 Task: Look for Airbnb properties in Mendi, Ethiopia from 12th December, 2023 to 16th December, 2023 for 8 adults. Place can be private room with 8 bedrooms having 8 beds and 8 bathrooms. Property type can be hotel. Amenities needed are: wifi, TV, free parkinig on premises, gym, breakfast.
Action: Mouse moved to (449, 99)
Screenshot: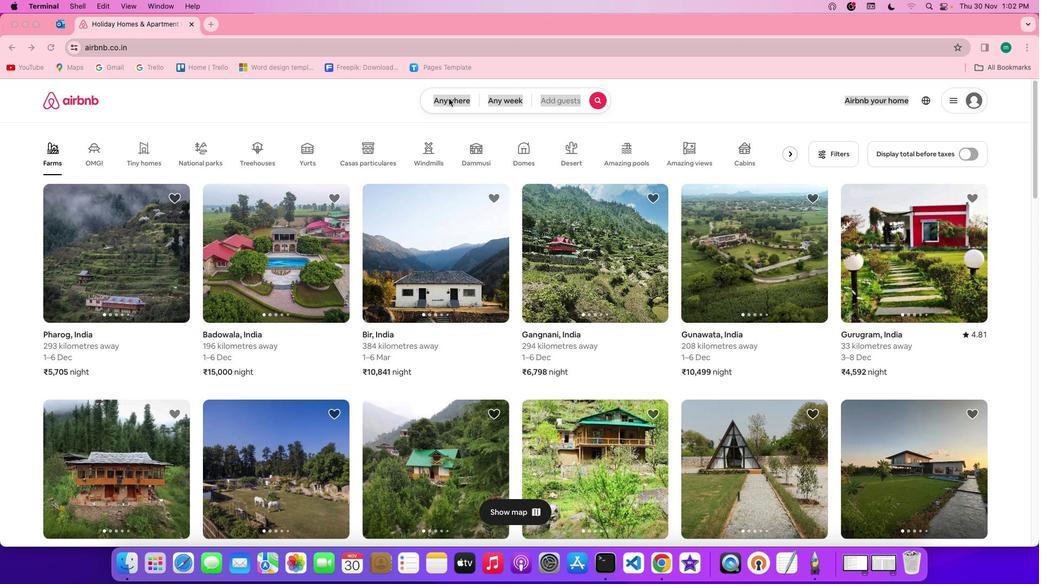 
Action: Mouse pressed left at (449, 99)
Screenshot: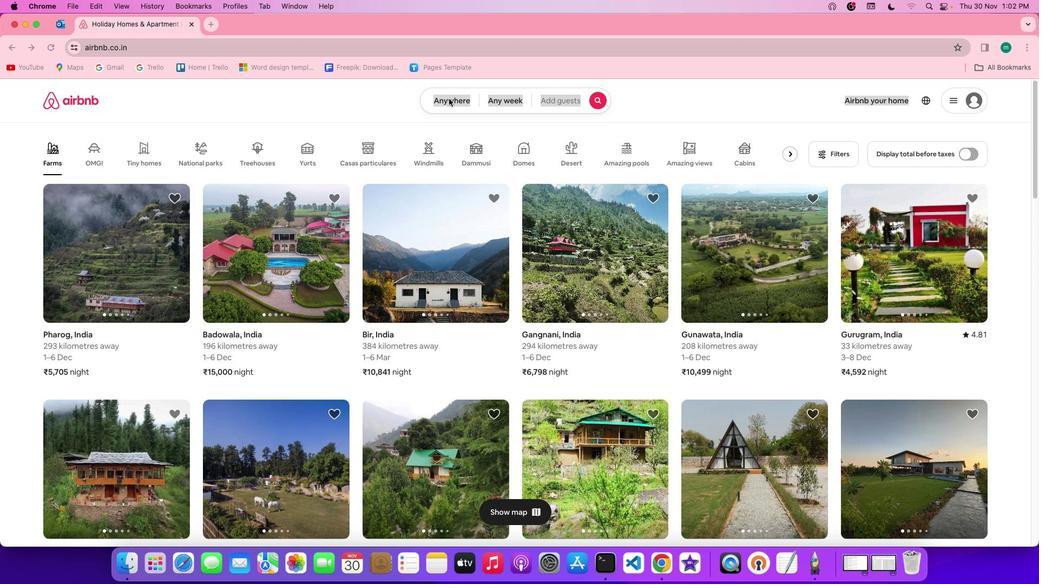 
Action: Mouse pressed left at (449, 99)
Screenshot: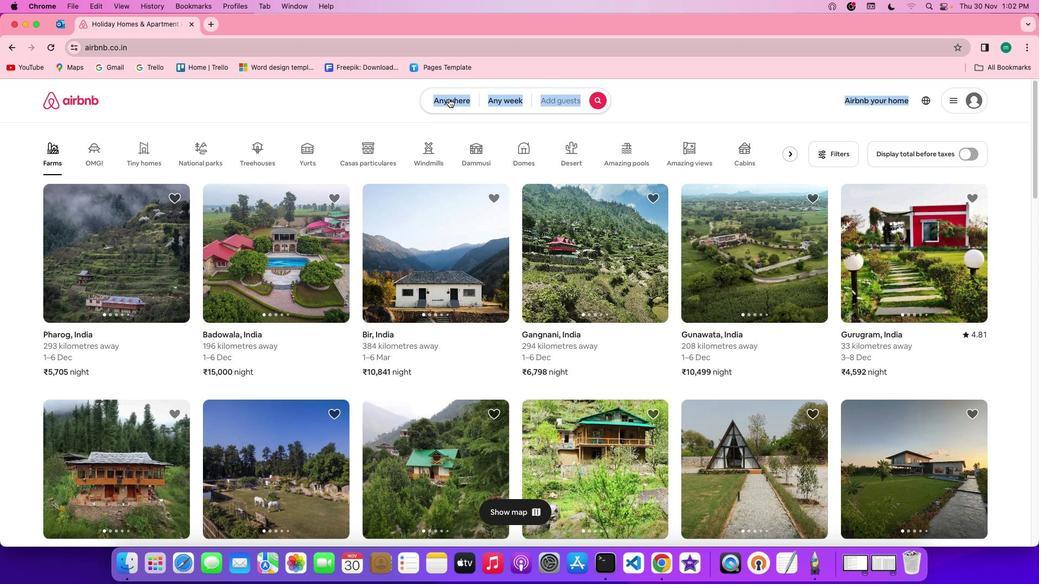 
Action: Mouse moved to (419, 142)
Screenshot: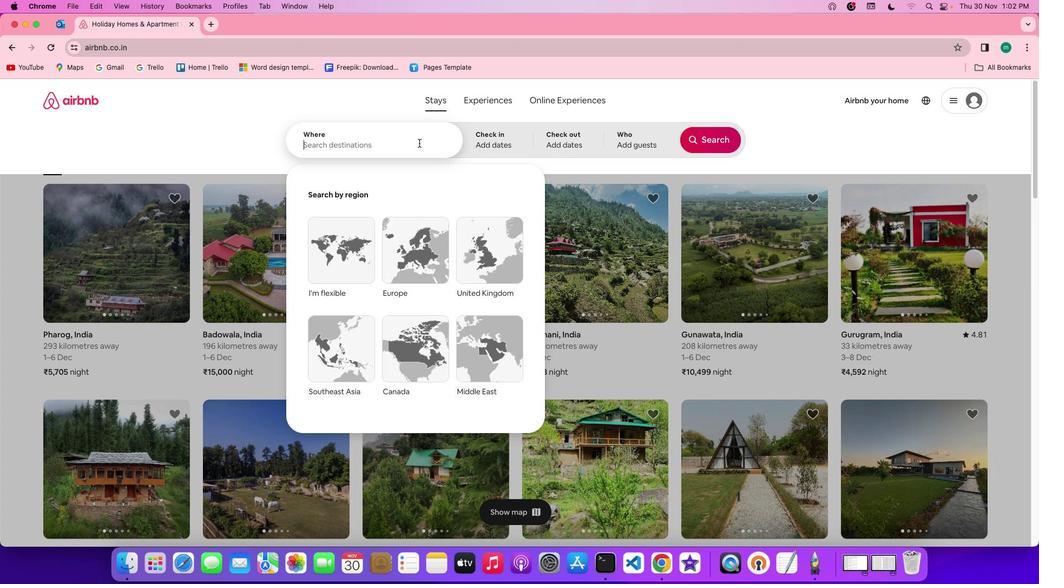 
Action: Mouse pressed left at (419, 142)
Screenshot: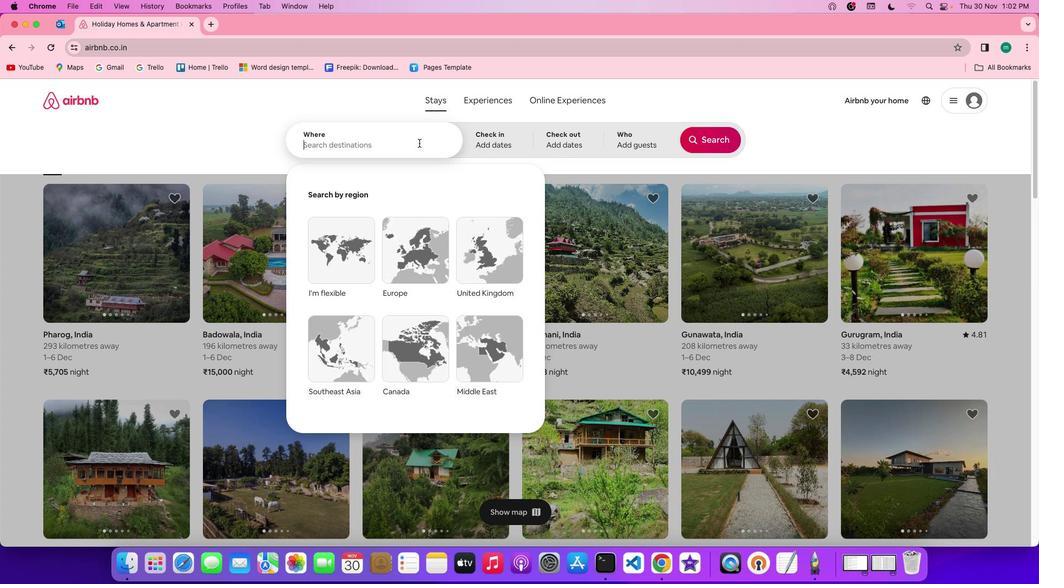 
Action: Mouse moved to (419, 142)
Screenshot: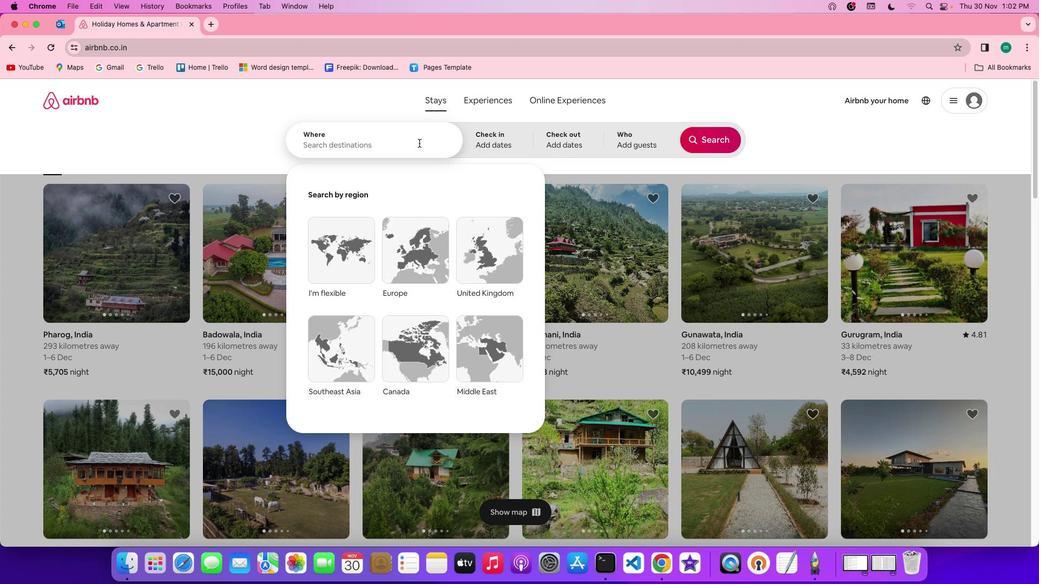 
Action: Key pressed Key.shift'M''e''n''d''i'','Key.spaceKey.shiftKey.shift'E''t''h''i''o''p''i''a'
Screenshot: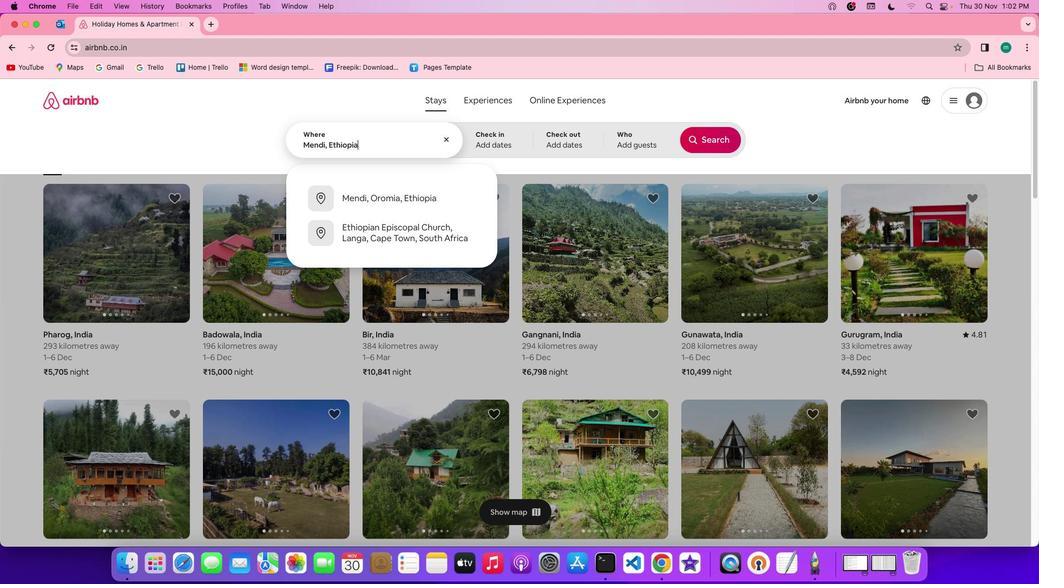 
Action: Mouse moved to (489, 140)
Screenshot: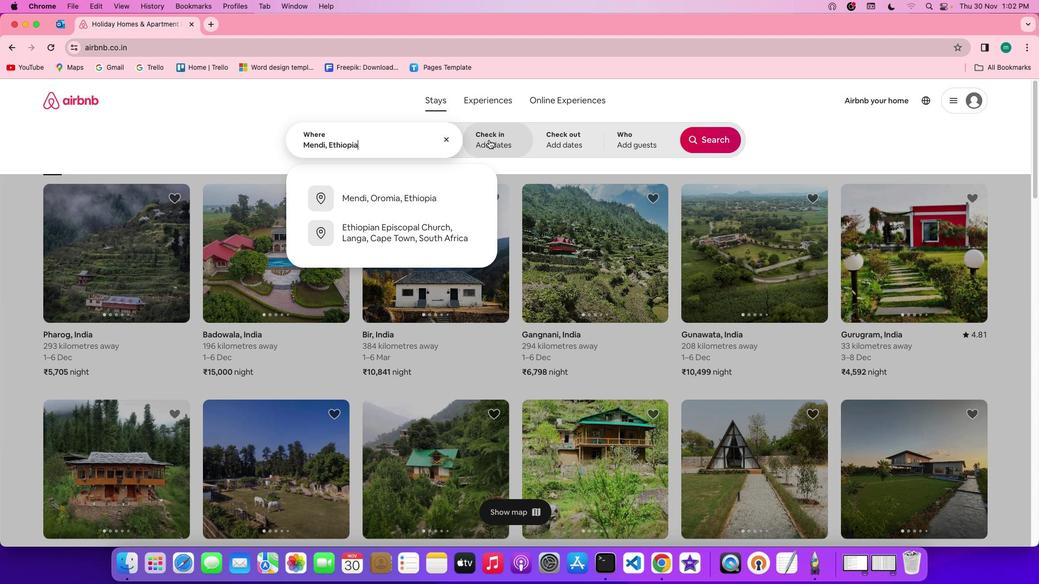 
Action: Mouse pressed left at (489, 140)
Screenshot: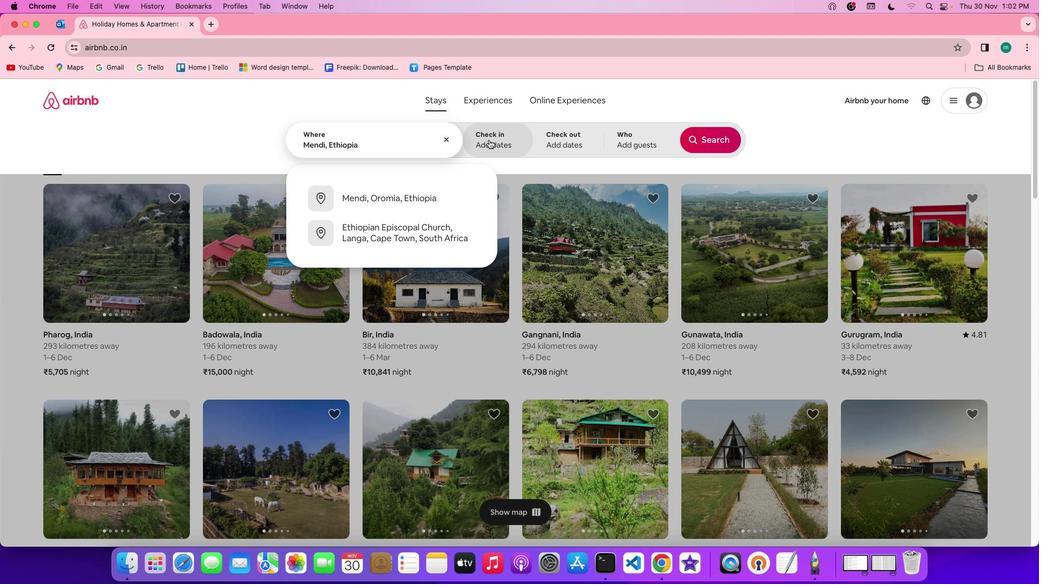 
Action: Mouse moved to (597, 322)
Screenshot: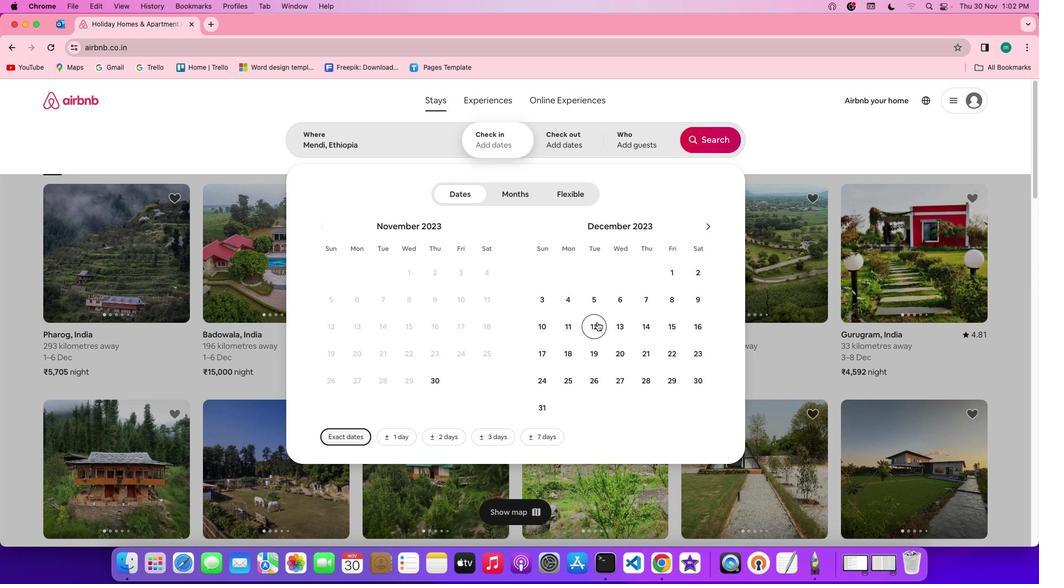 
Action: Mouse pressed left at (597, 322)
Screenshot: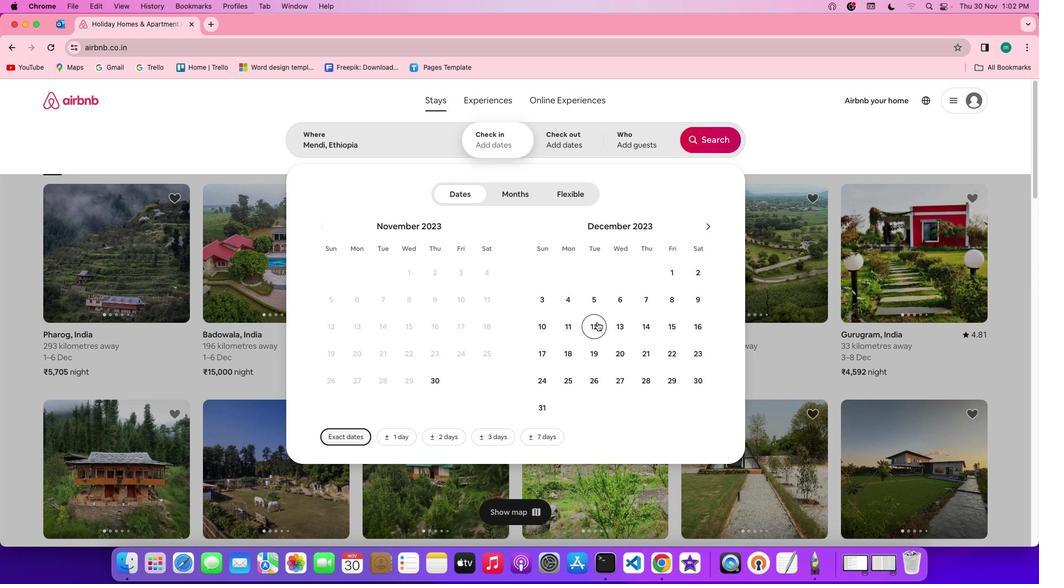 
Action: Mouse moved to (694, 321)
Screenshot: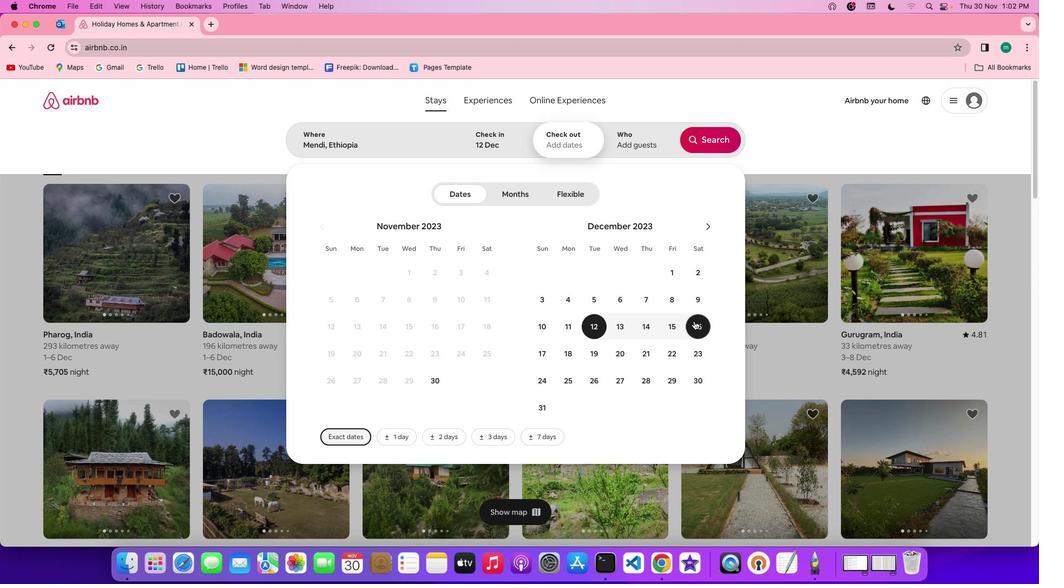 
Action: Mouse pressed left at (694, 321)
Screenshot: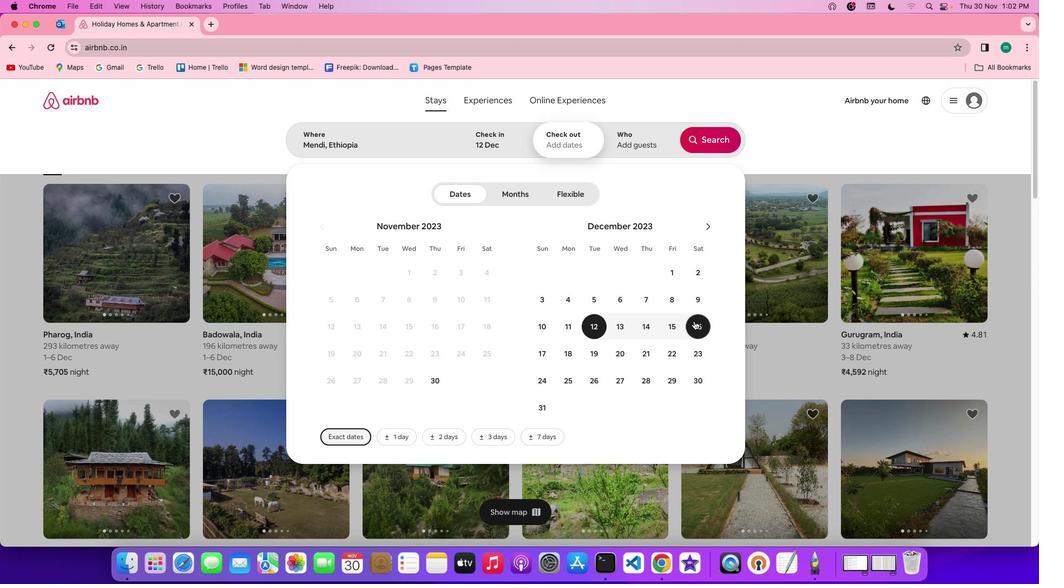 
Action: Mouse moved to (655, 140)
Screenshot: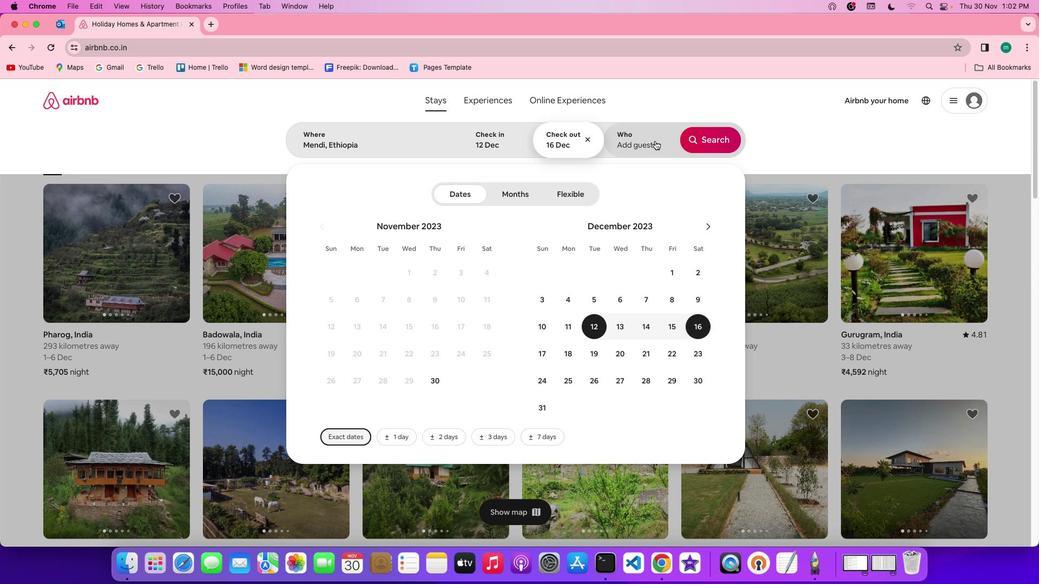 
Action: Mouse pressed left at (655, 140)
Screenshot: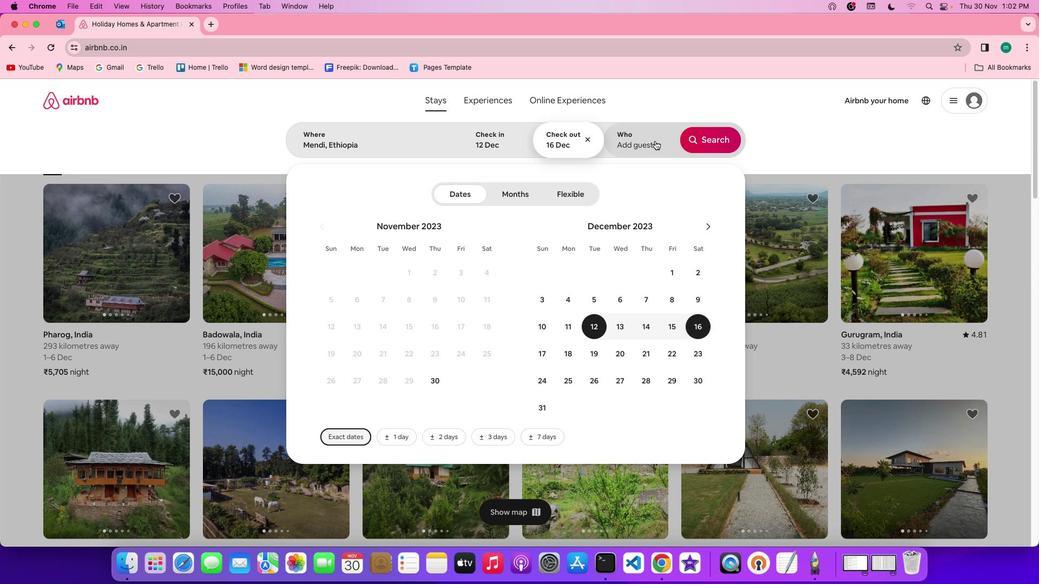 
Action: Mouse moved to (717, 202)
Screenshot: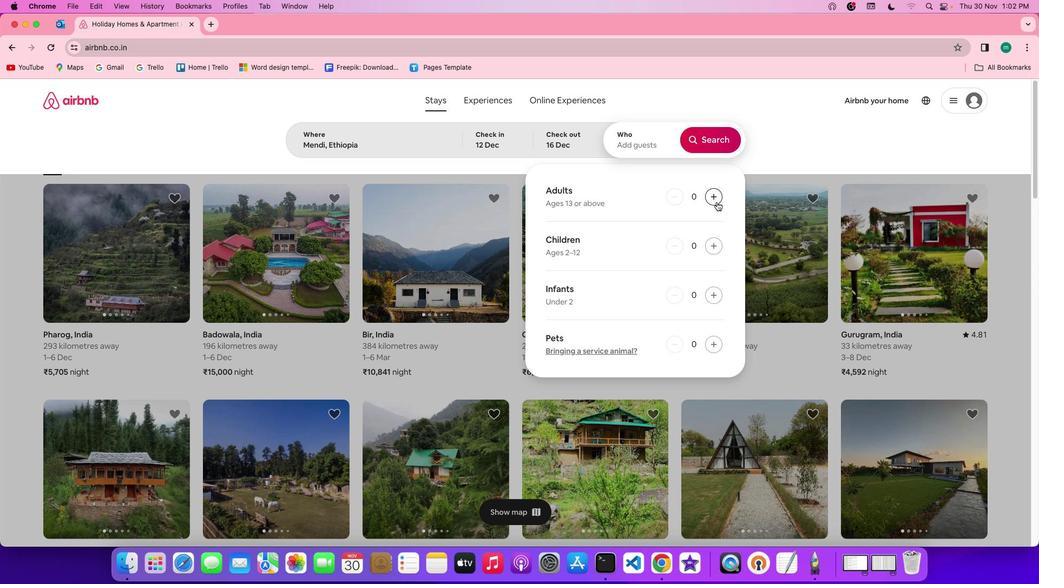 
Action: Mouse pressed left at (717, 202)
Screenshot: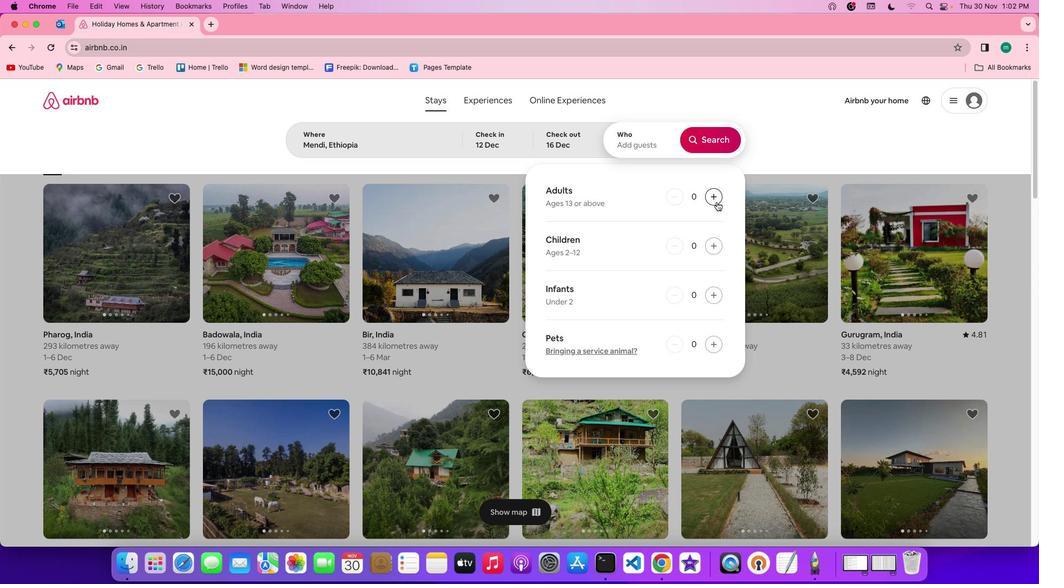 
Action: Mouse pressed left at (717, 202)
Screenshot: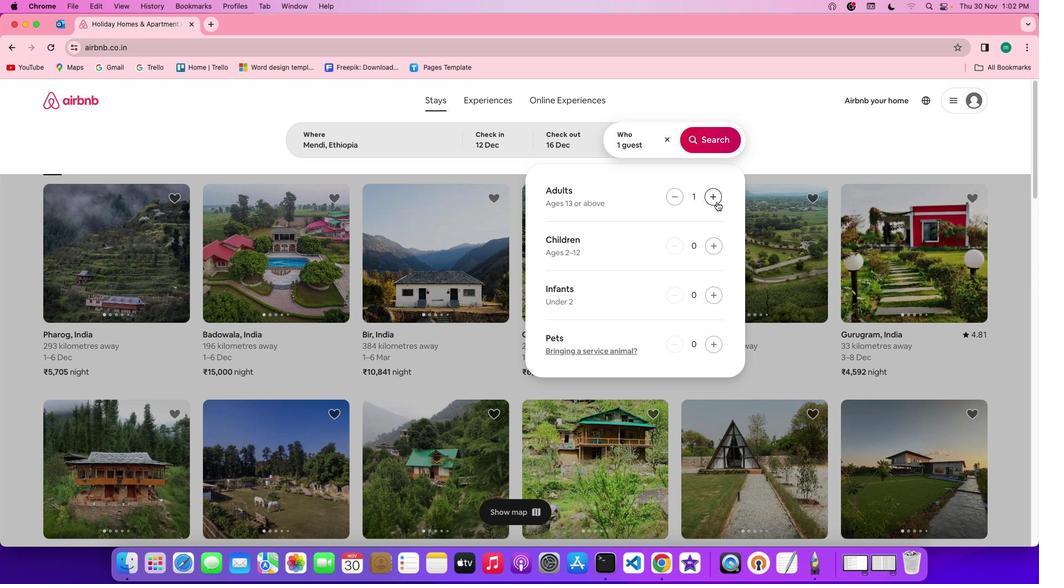 
Action: Mouse pressed left at (717, 202)
Screenshot: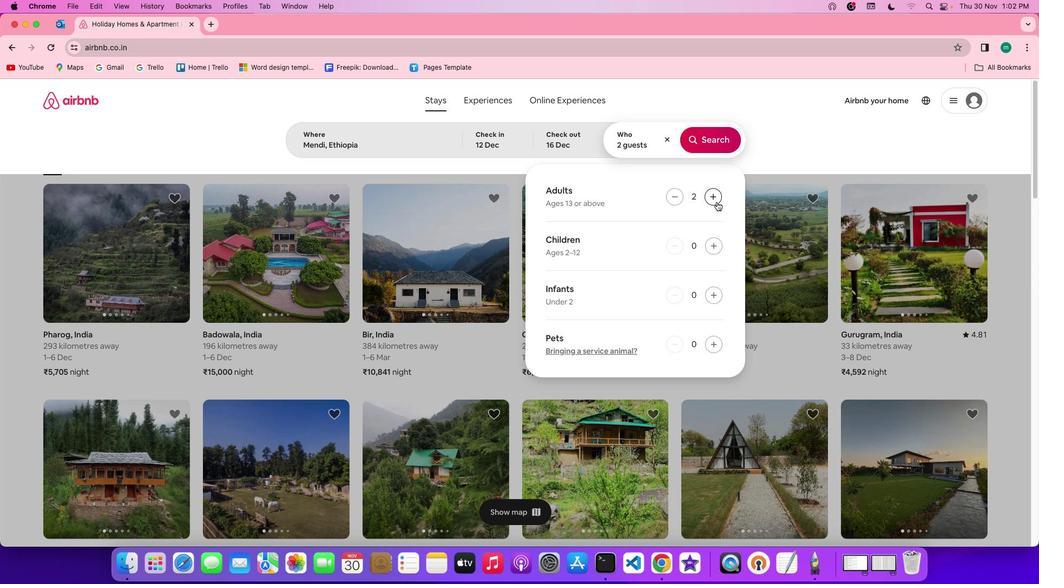 
Action: Mouse pressed left at (717, 202)
Screenshot: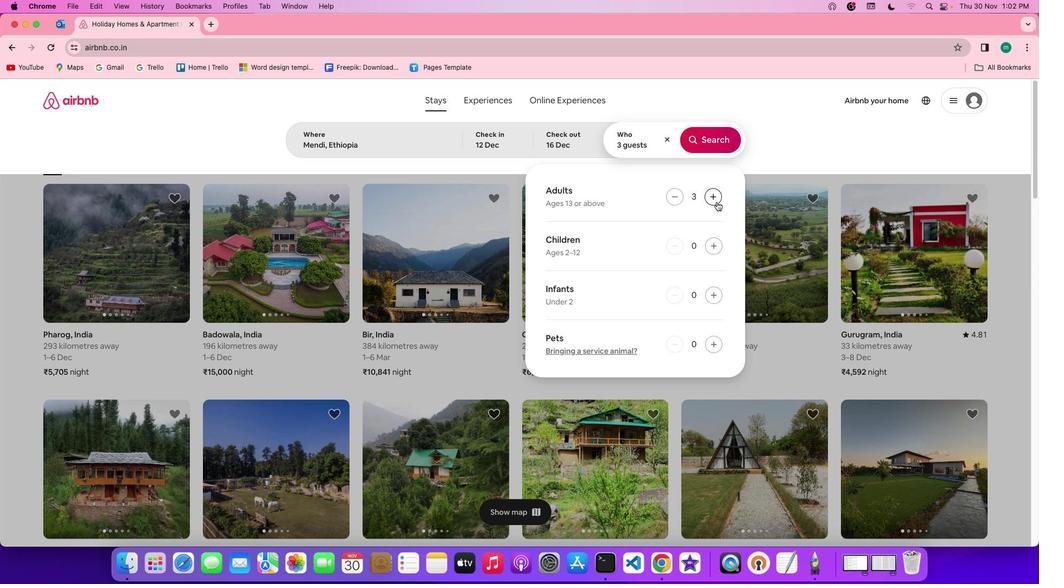 
Action: Mouse moved to (717, 202)
Screenshot: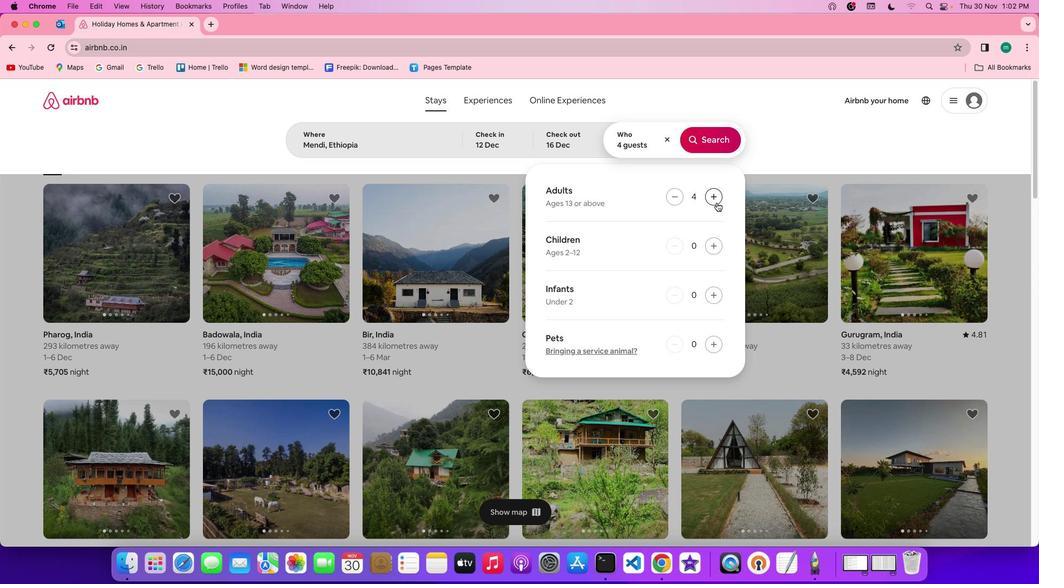 
Action: Mouse pressed left at (717, 202)
Screenshot: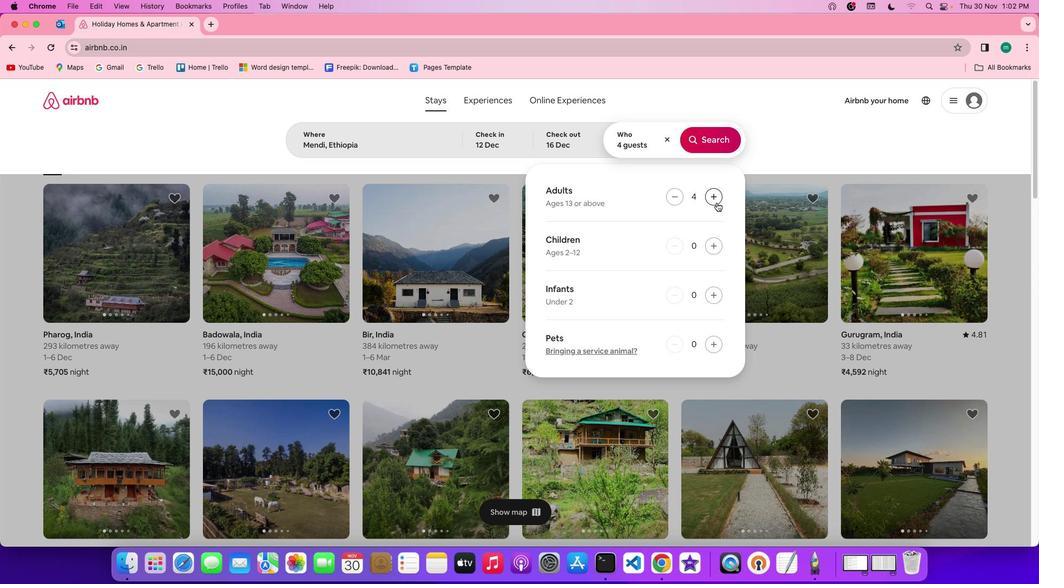 
Action: Mouse pressed left at (717, 202)
Screenshot: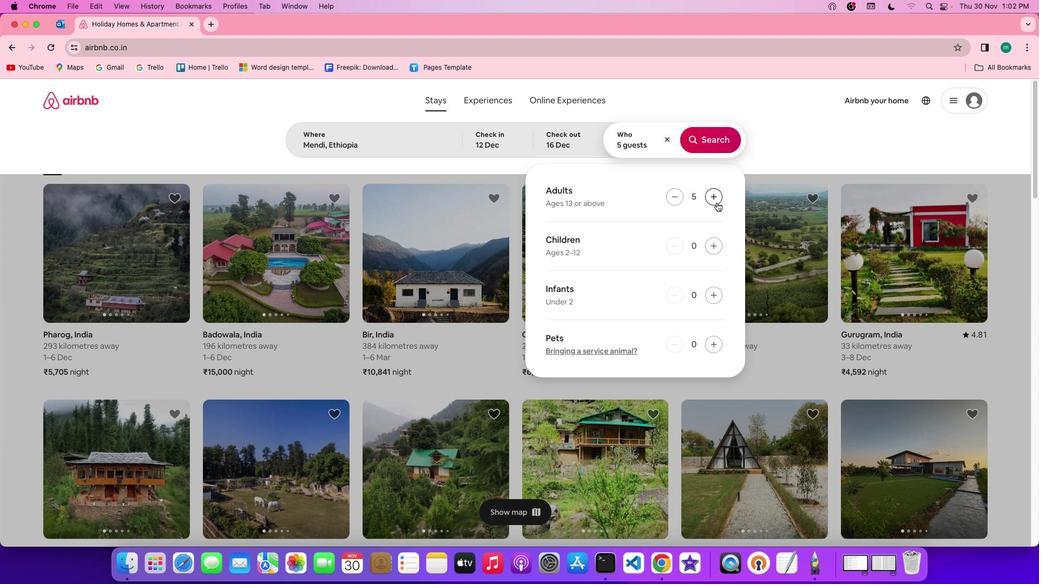 
Action: Mouse pressed left at (717, 202)
Screenshot: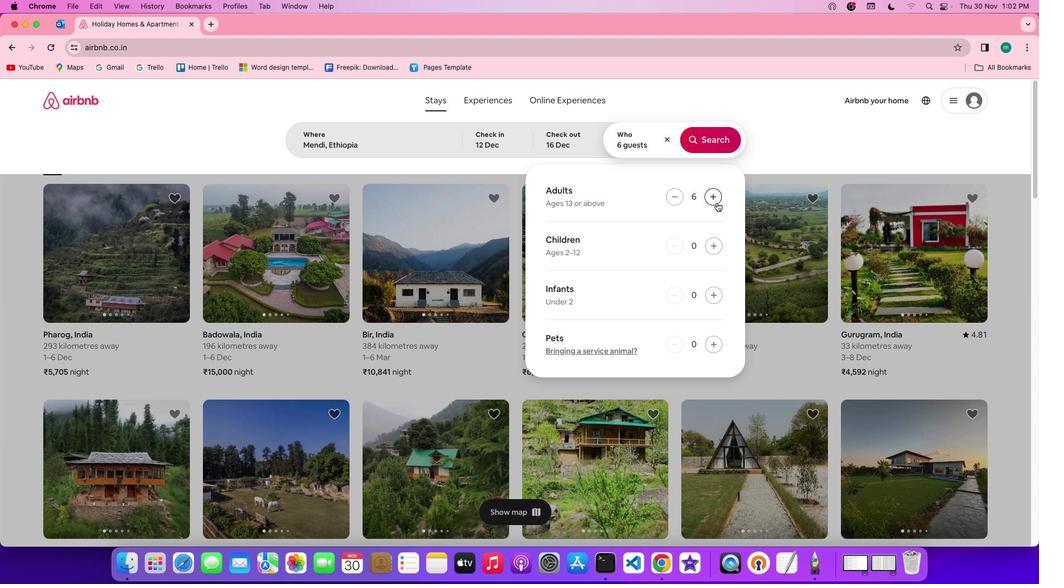
Action: Mouse pressed left at (717, 202)
Screenshot: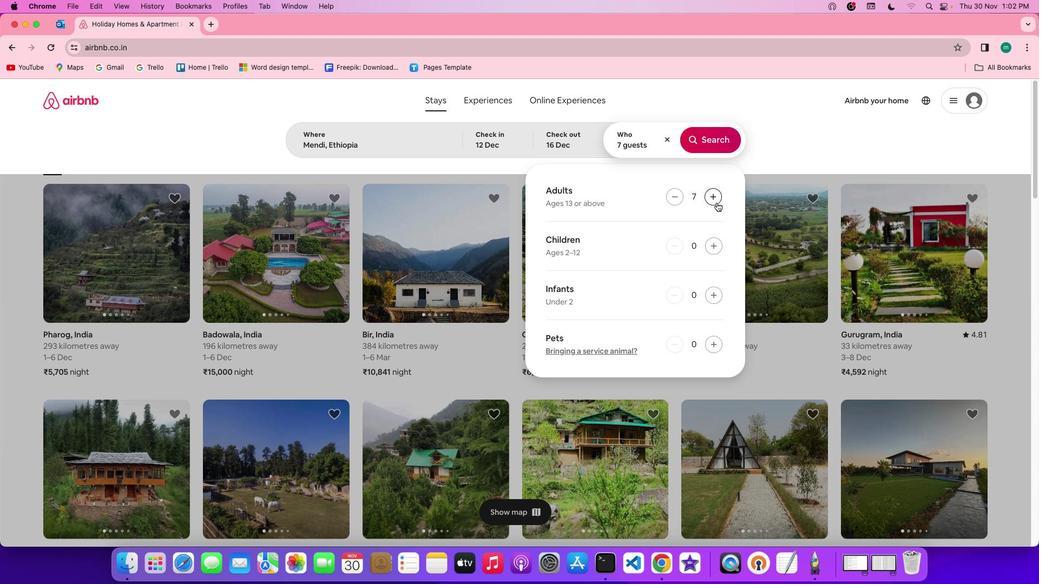
Action: Mouse moved to (723, 139)
Screenshot: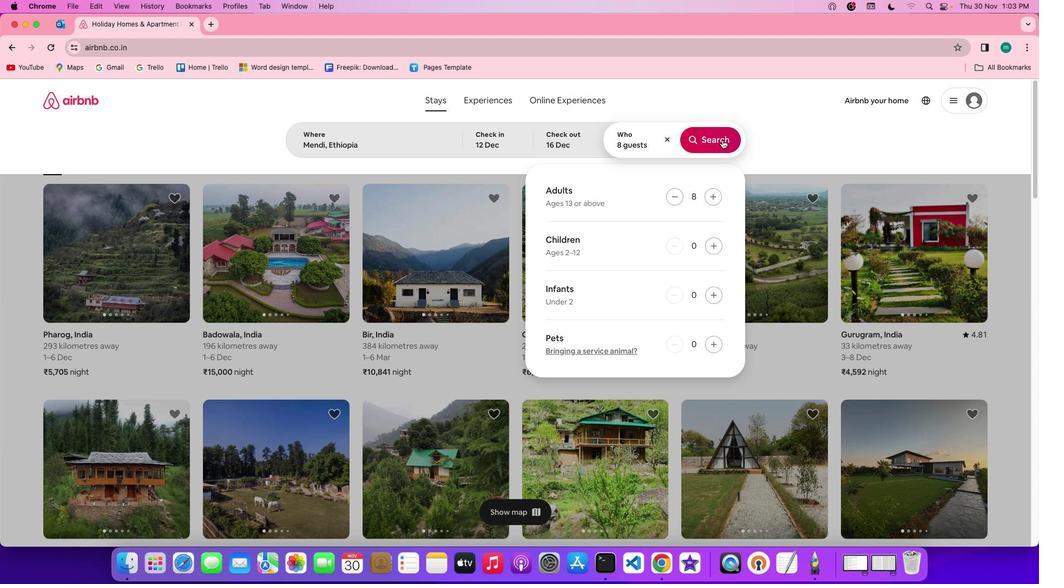 
Action: Mouse pressed left at (723, 139)
Screenshot: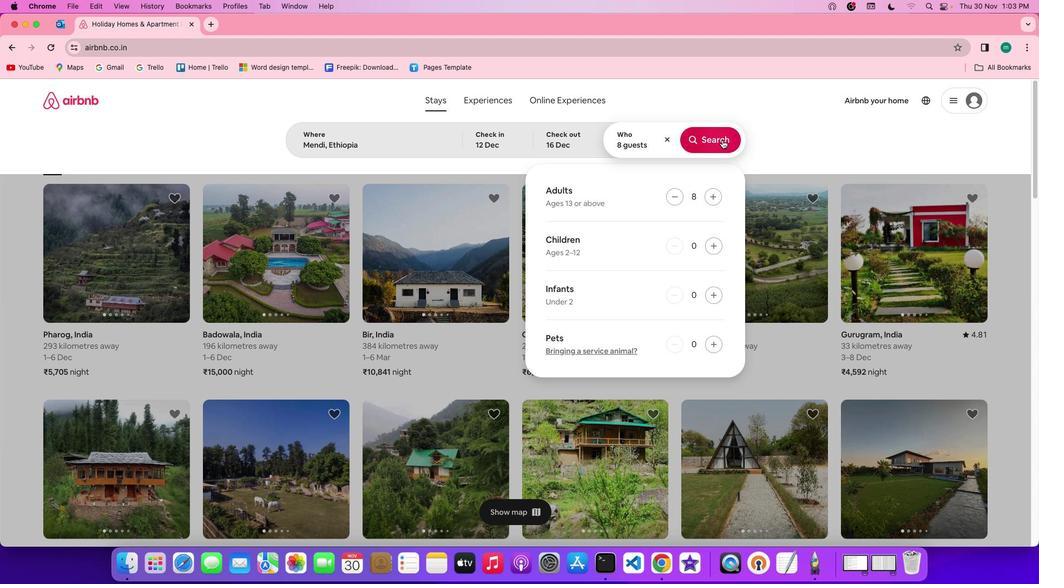 
Action: Mouse moved to (870, 138)
Screenshot: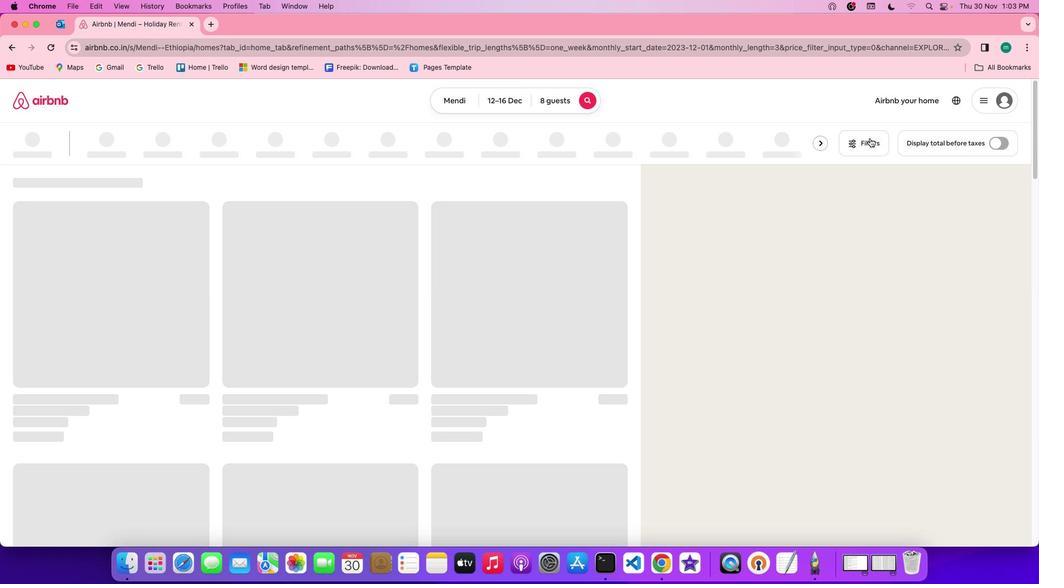 
Action: Mouse pressed left at (870, 138)
Screenshot: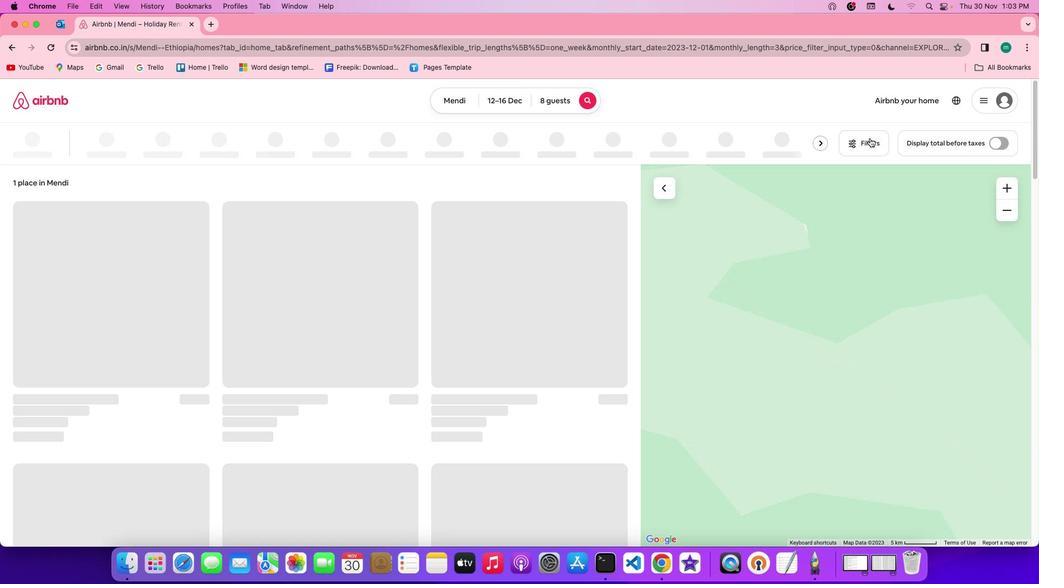 
Action: Mouse moved to (591, 252)
Screenshot: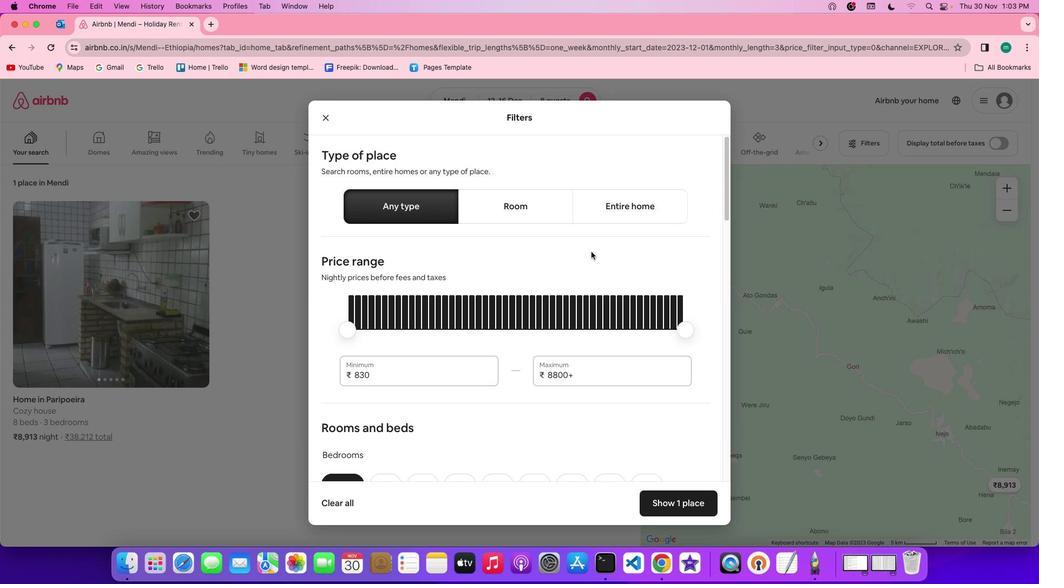 
Action: Mouse scrolled (591, 252) with delta (0, 0)
Screenshot: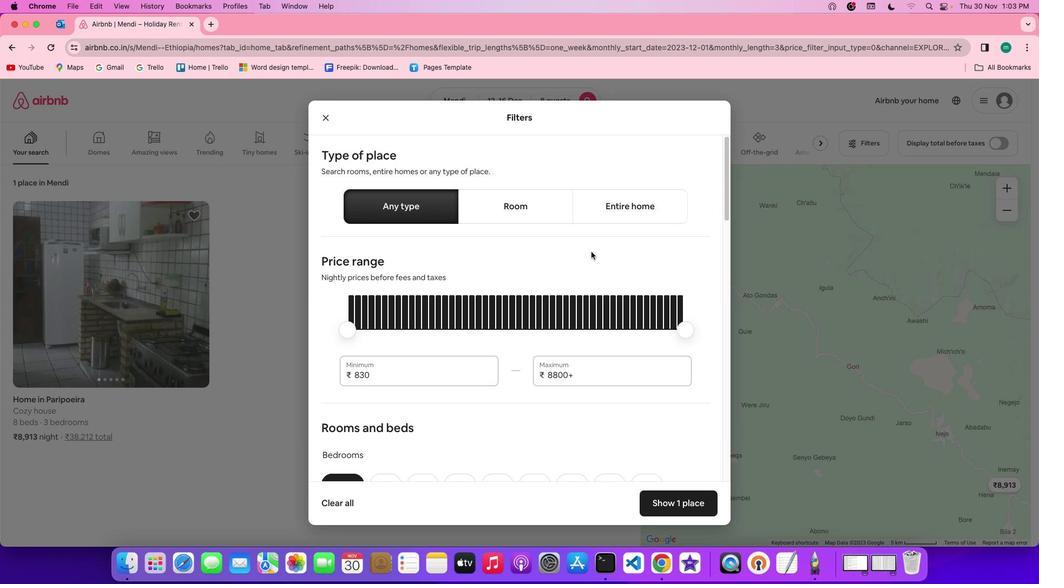 
Action: Mouse scrolled (591, 252) with delta (0, 0)
Screenshot: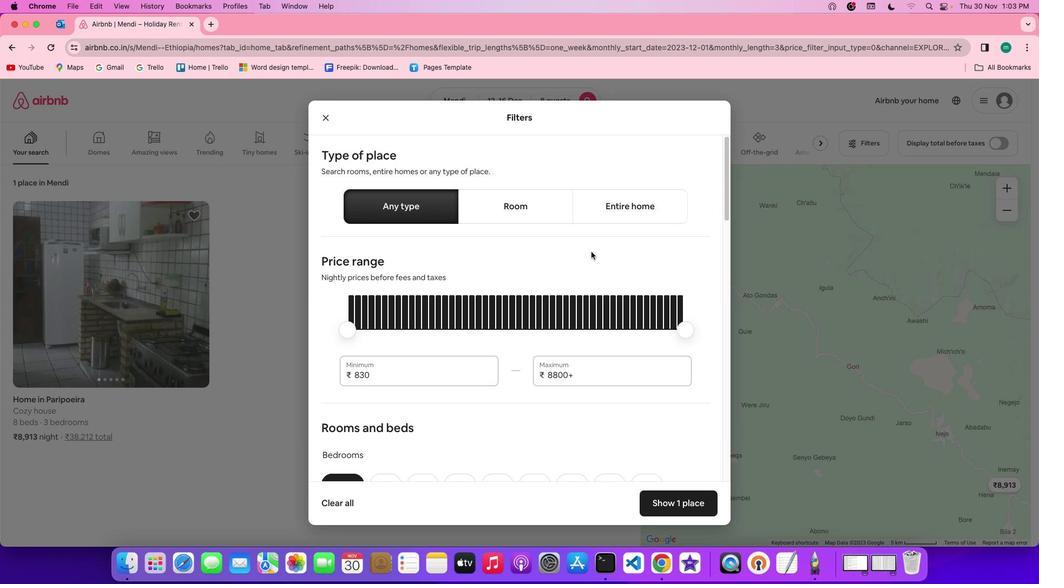 
Action: Mouse scrolled (591, 252) with delta (0, -1)
Screenshot: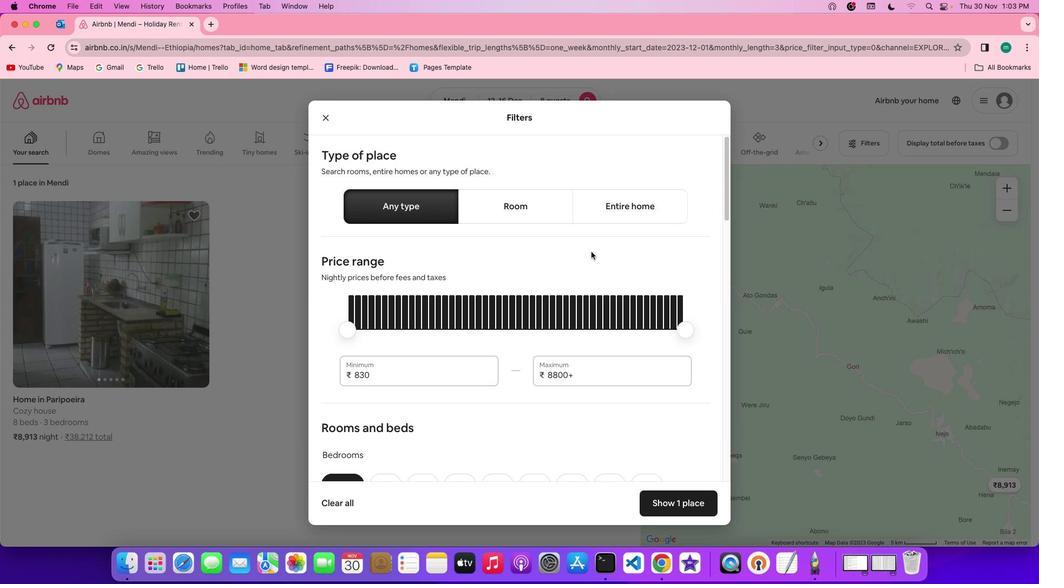 
Action: Mouse scrolled (591, 252) with delta (0, -1)
Screenshot: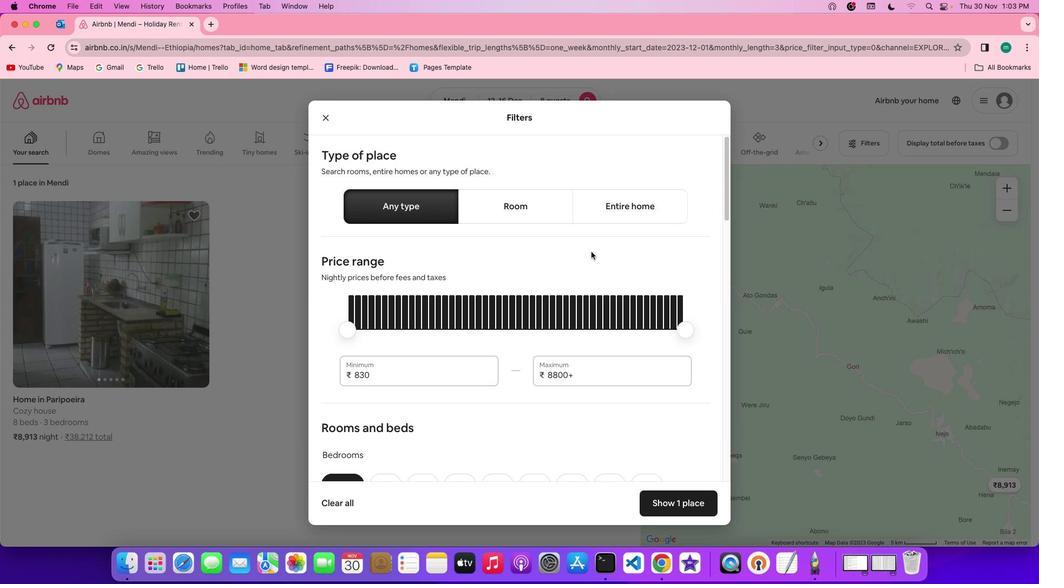 
Action: Mouse scrolled (591, 252) with delta (0, 0)
Screenshot: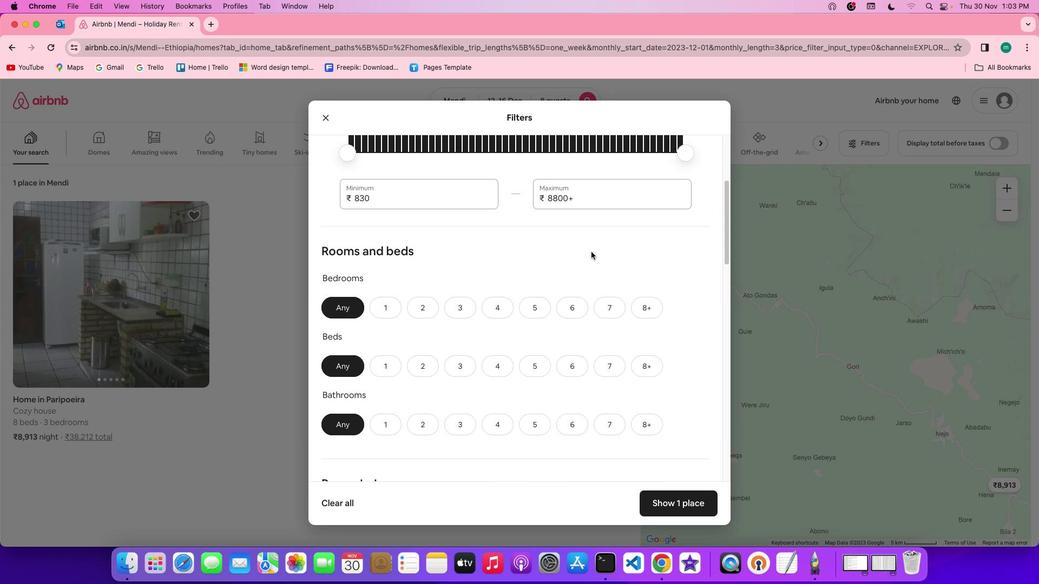 
Action: Mouse scrolled (591, 252) with delta (0, 0)
Screenshot: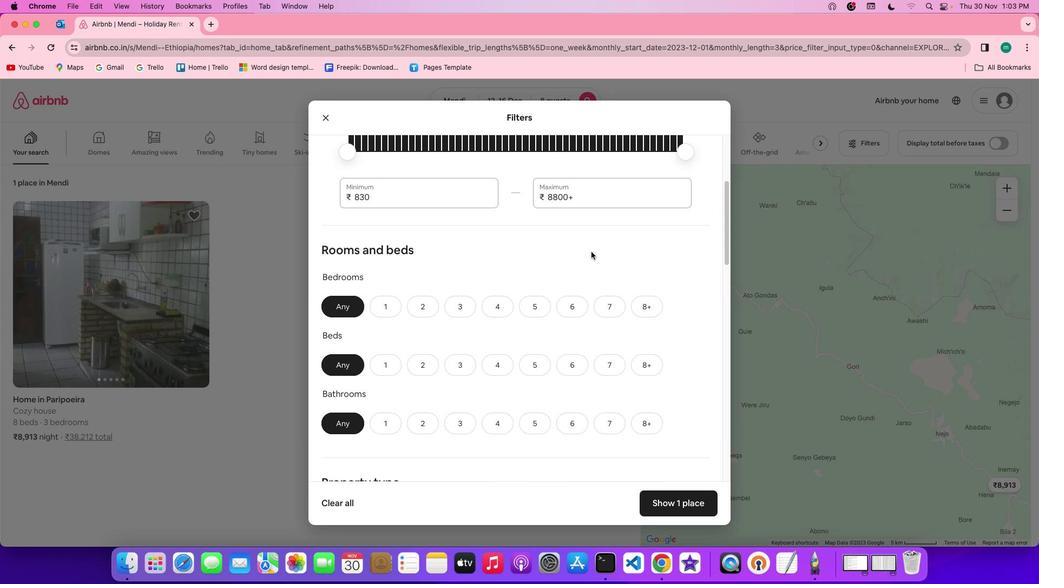 
Action: Mouse scrolled (591, 252) with delta (0, -1)
Screenshot: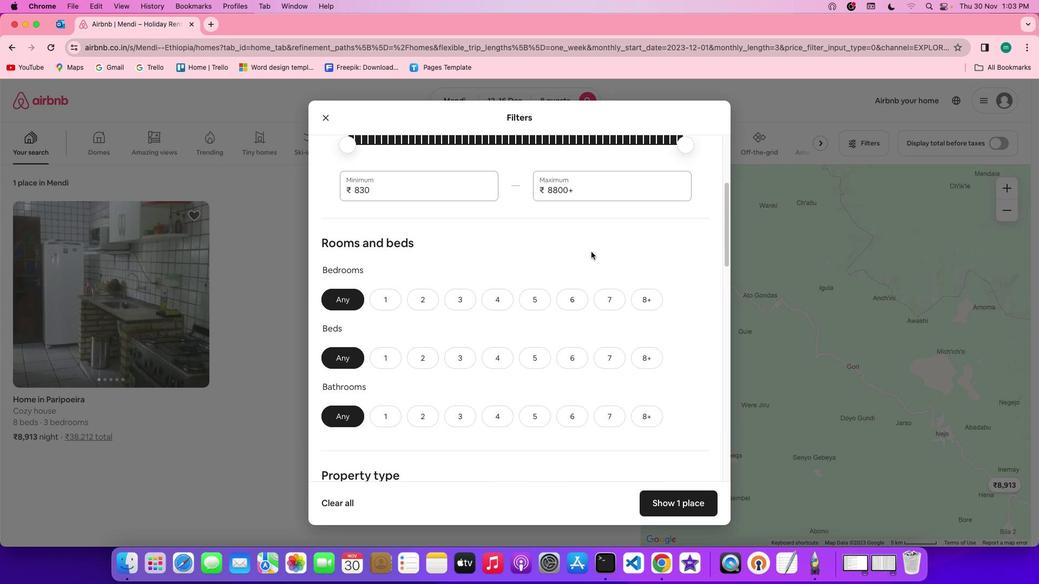 
Action: Mouse scrolled (591, 252) with delta (0, -1)
Screenshot: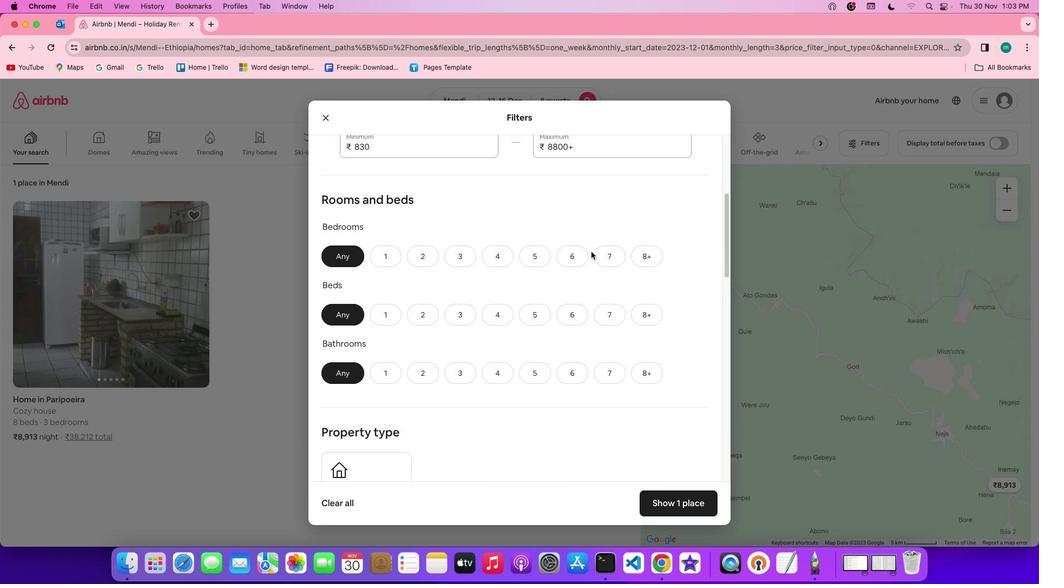 
Action: Mouse moved to (656, 150)
Screenshot: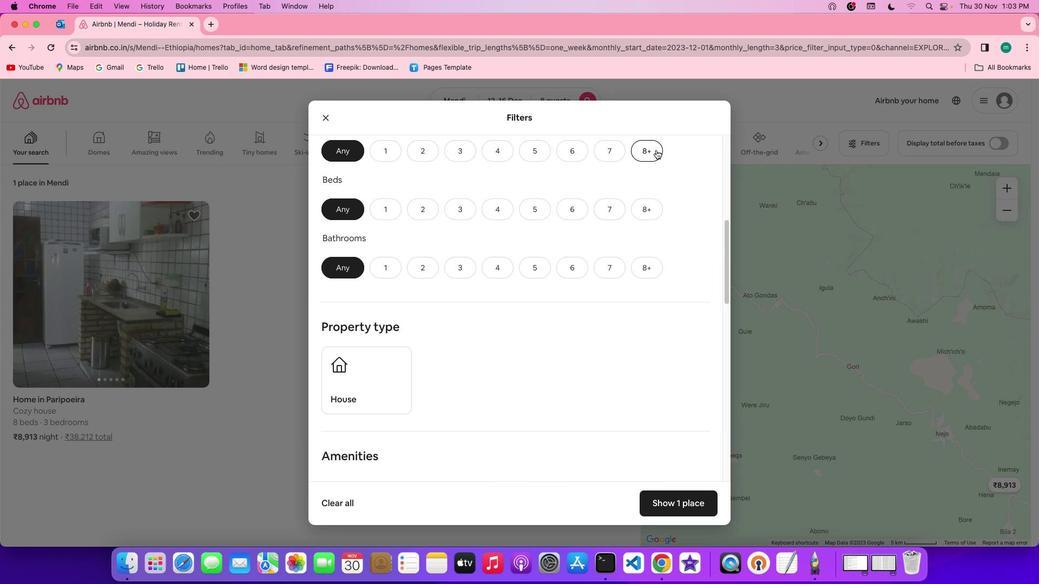 
Action: Mouse pressed left at (656, 150)
Screenshot: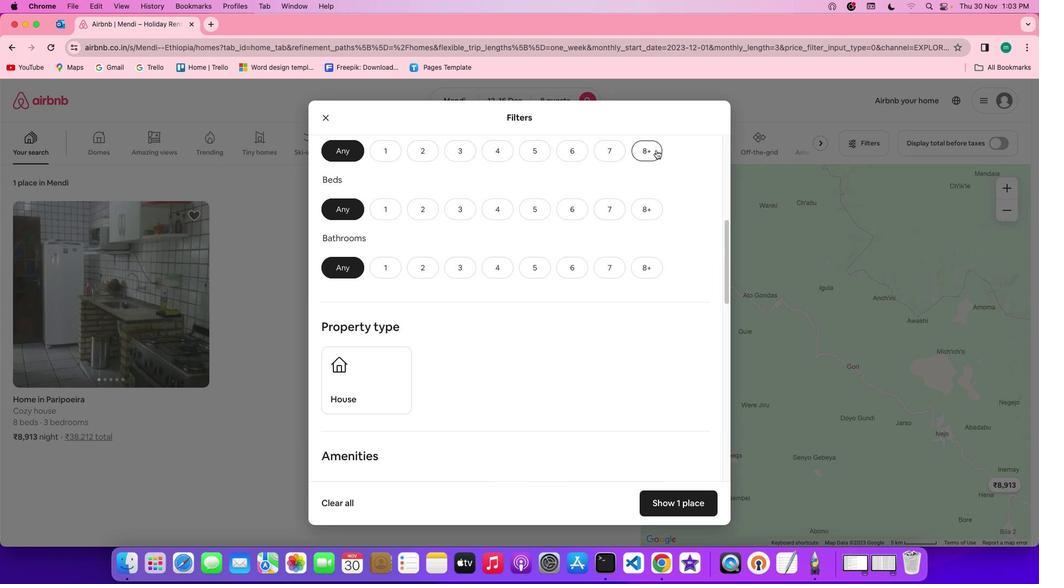 
Action: Mouse moved to (650, 206)
Screenshot: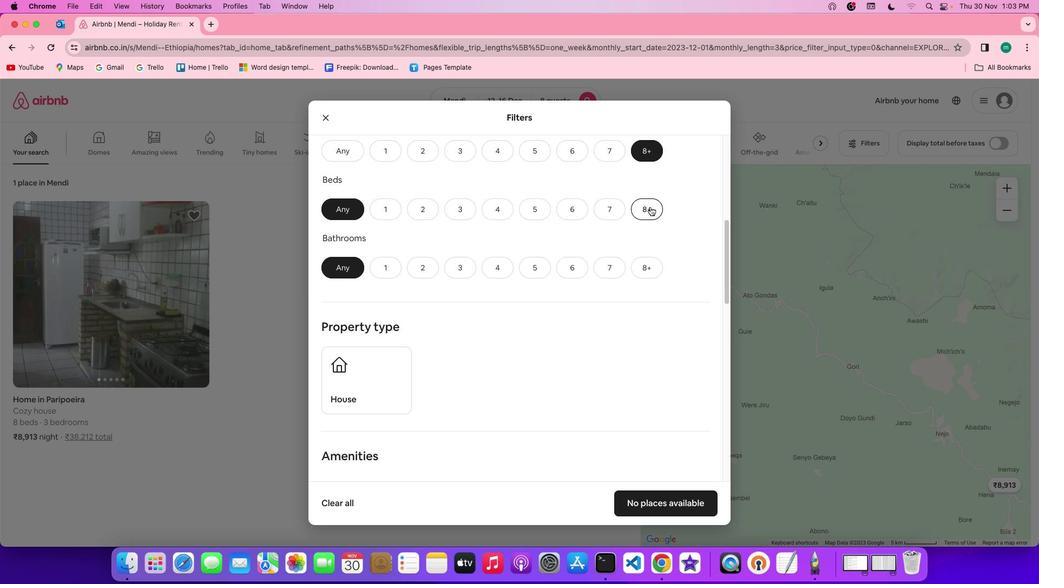 
Action: Mouse pressed left at (650, 206)
Screenshot: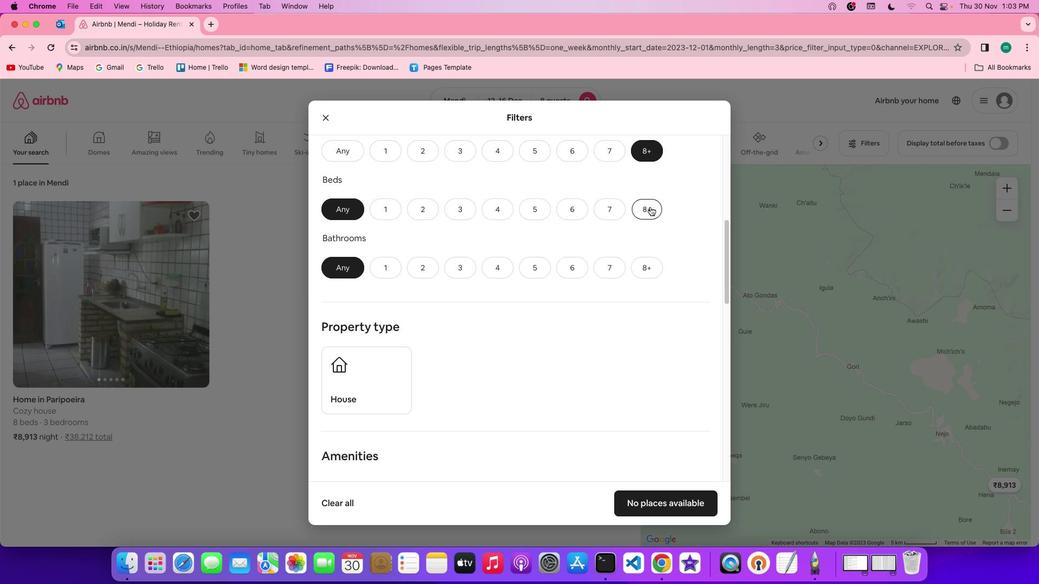 
Action: Mouse moved to (639, 272)
Screenshot: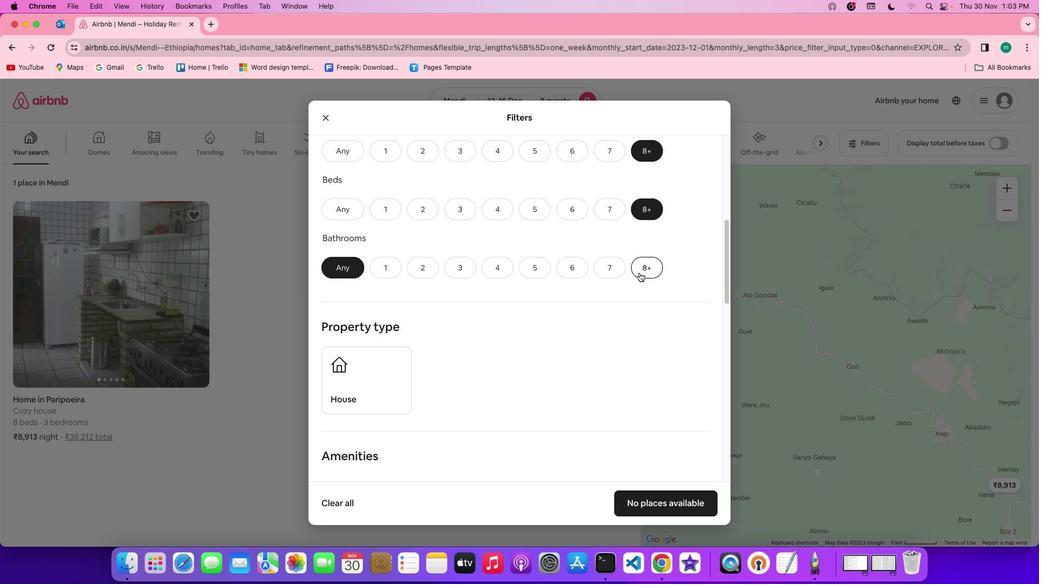 
Action: Mouse pressed left at (639, 272)
Screenshot: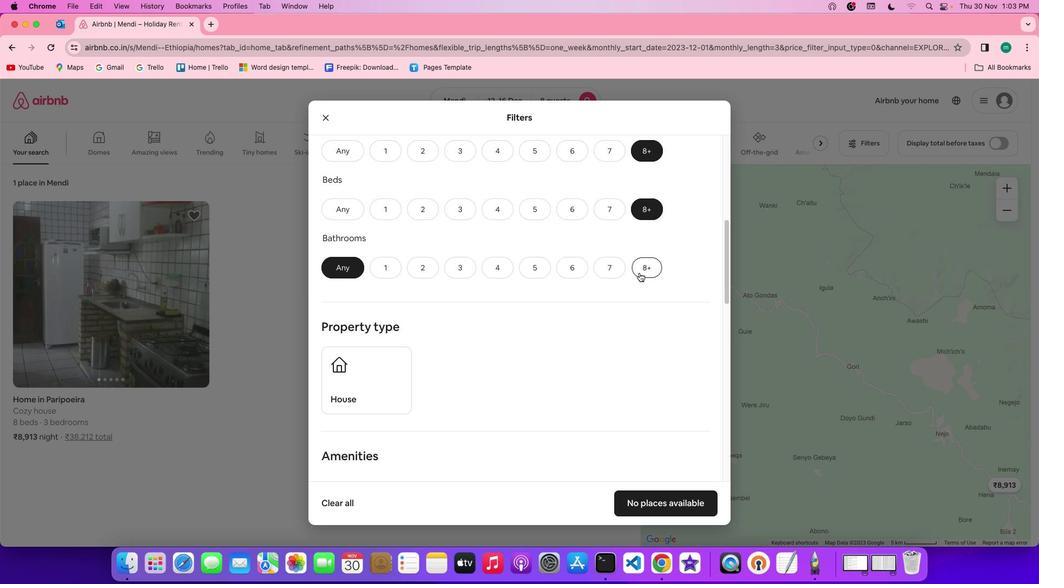 
Action: Mouse moved to (673, 304)
Screenshot: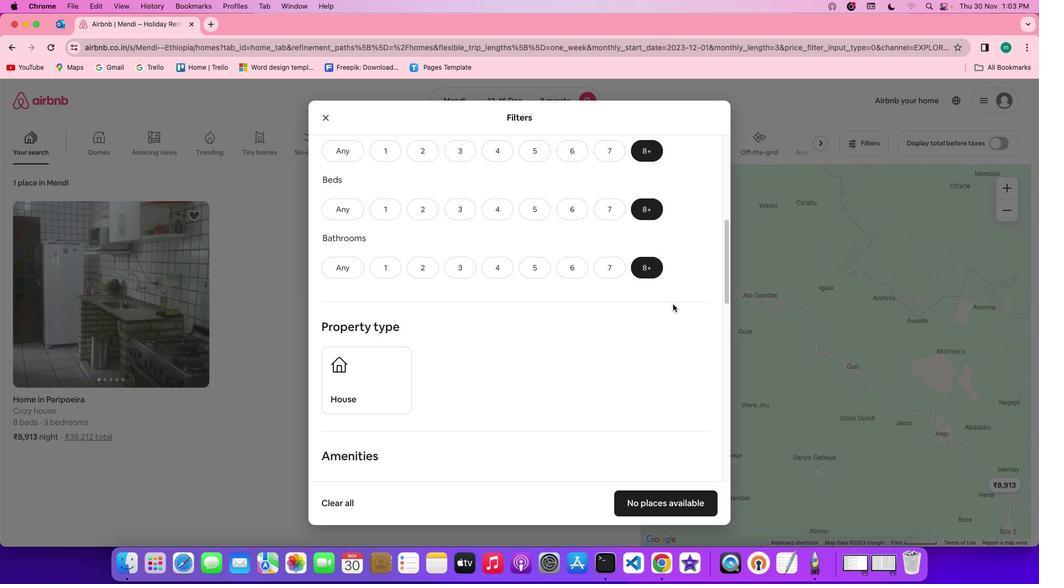 
Action: Mouse scrolled (673, 304) with delta (0, 0)
Screenshot: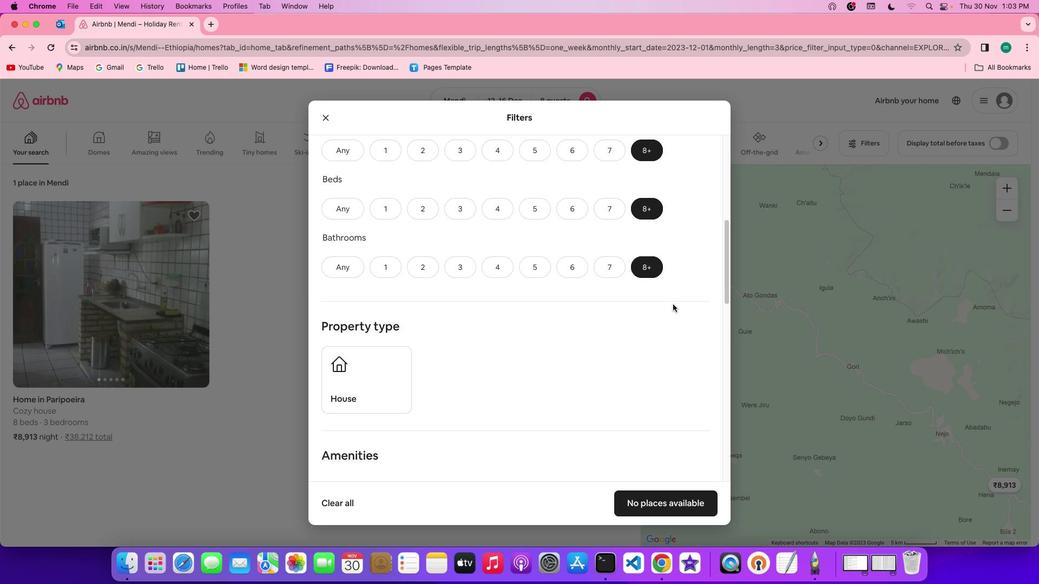 
Action: Mouse scrolled (673, 304) with delta (0, 0)
Screenshot: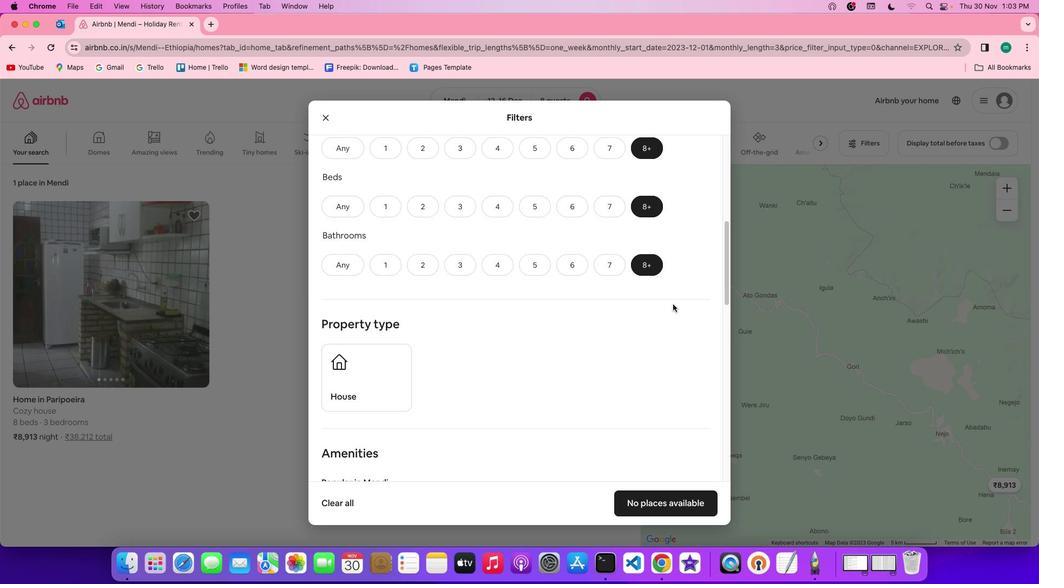 
Action: Mouse scrolled (673, 304) with delta (0, 0)
Screenshot: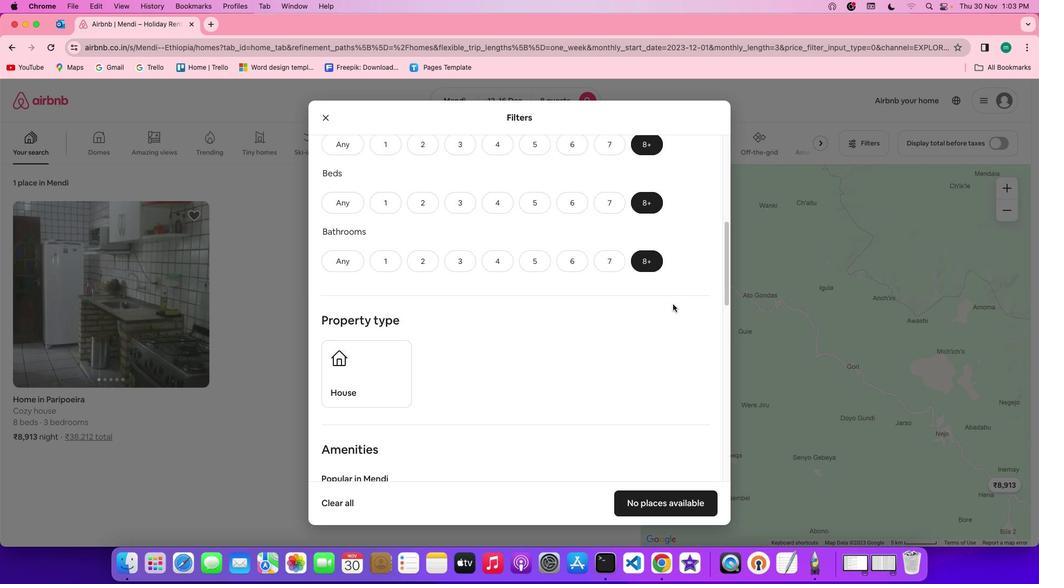 
Action: Mouse scrolled (673, 304) with delta (0, 0)
Screenshot: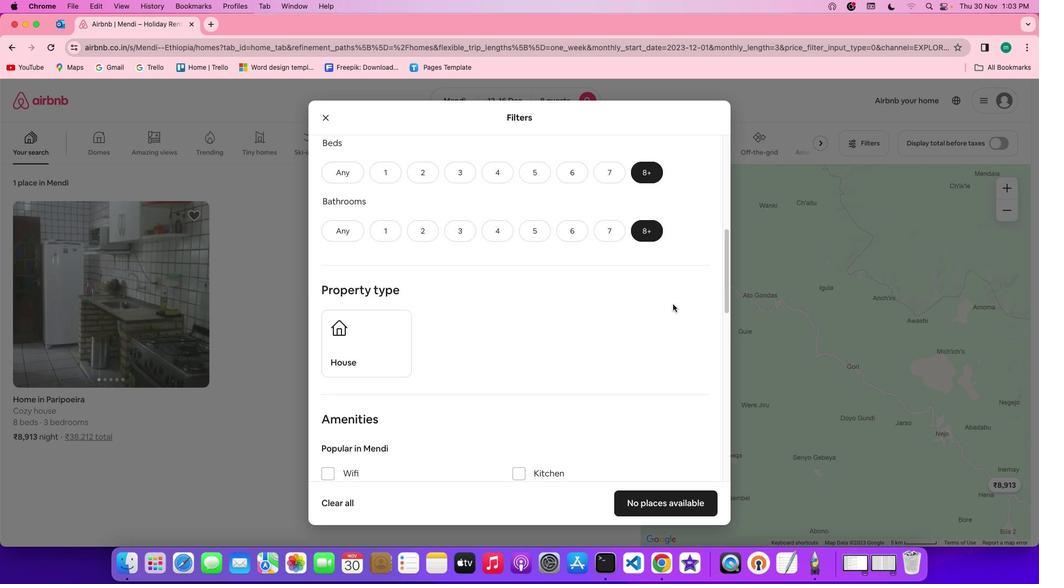 
Action: Mouse scrolled (673, 304) with delta (0, 0)
Screenshot: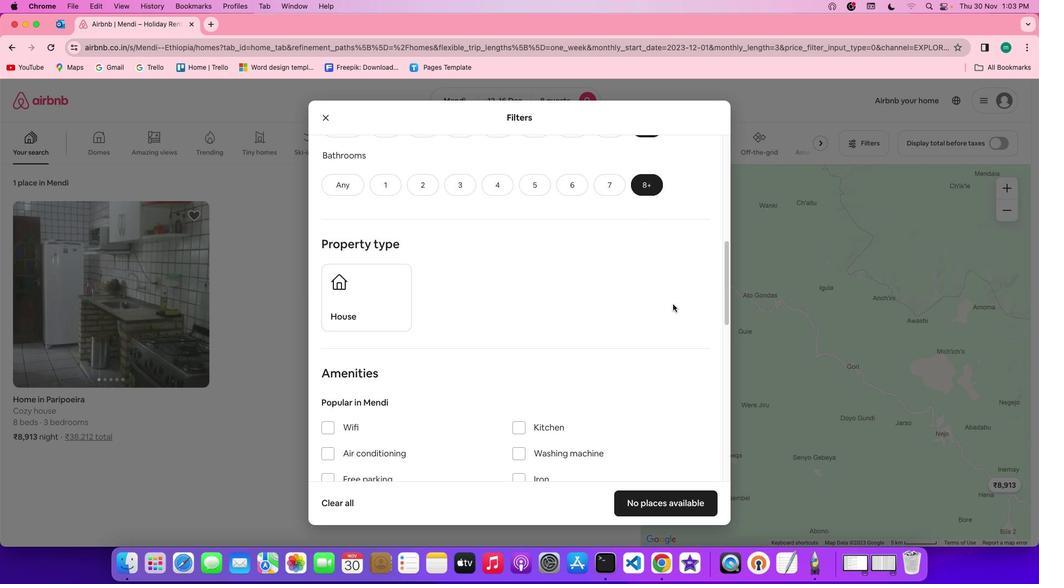 
Action: Mouse scrolled (673, 304) with delta (0, 0)
Screenshot: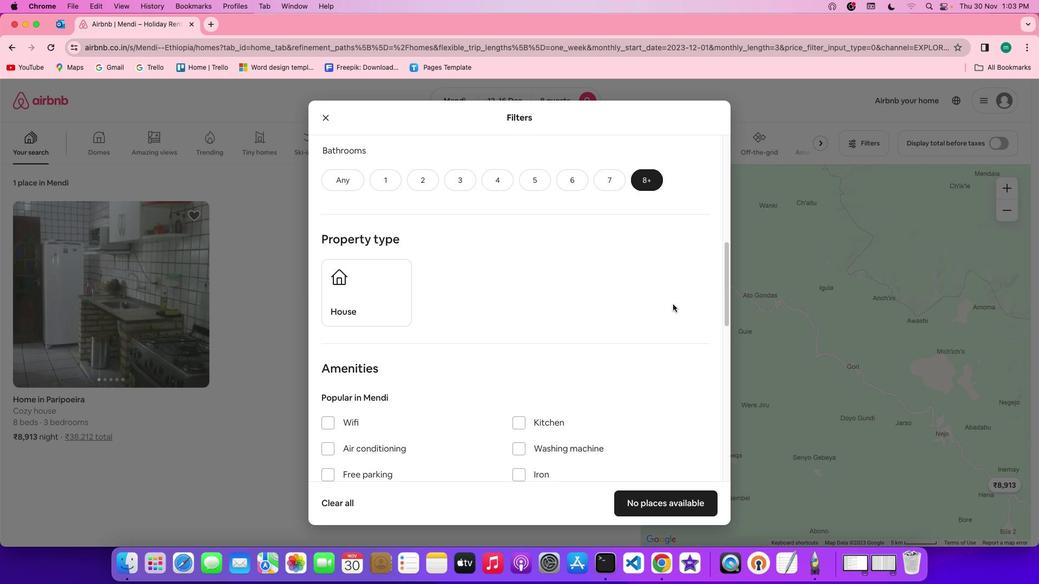 
Action: Mouse scrolled (673, 304) with delta (0, 0)
Screenshot: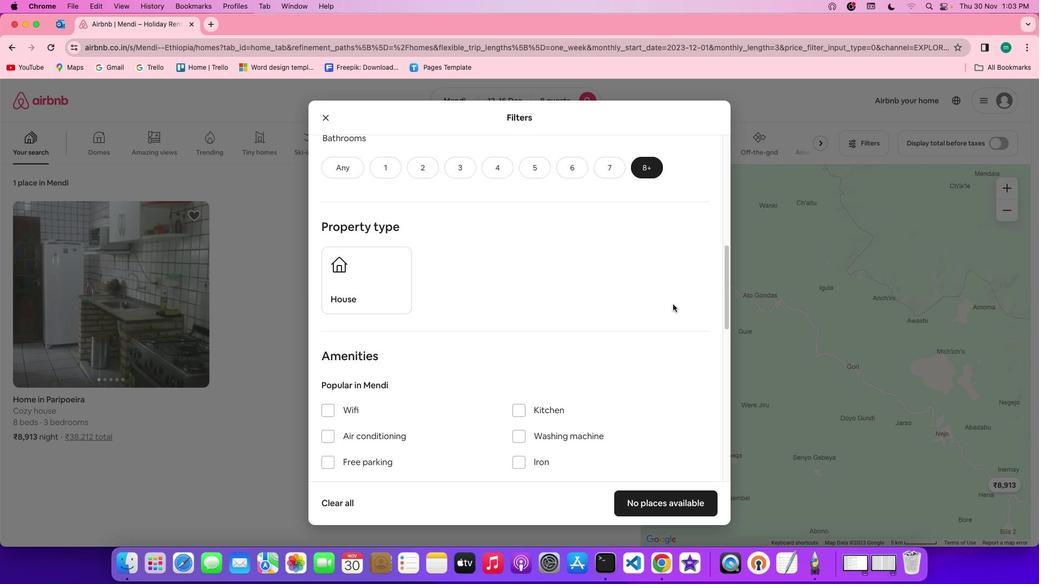 
Action: Mouse scrolled (673, 304) with delta (0, 0)
Screenshot: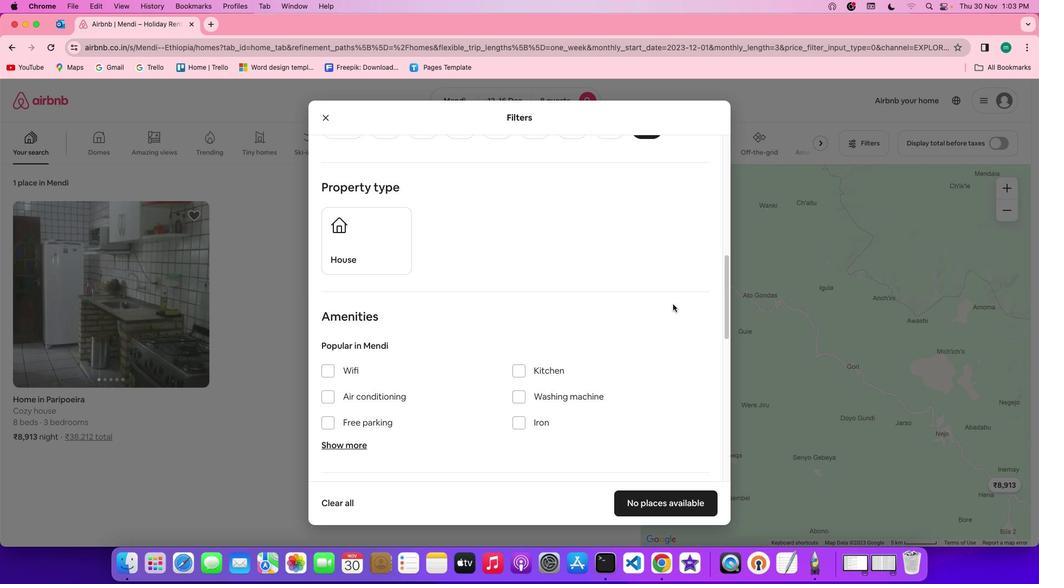 
Action: Mouse scrolled (673, 304) with delta (0, 0)
Screenshot: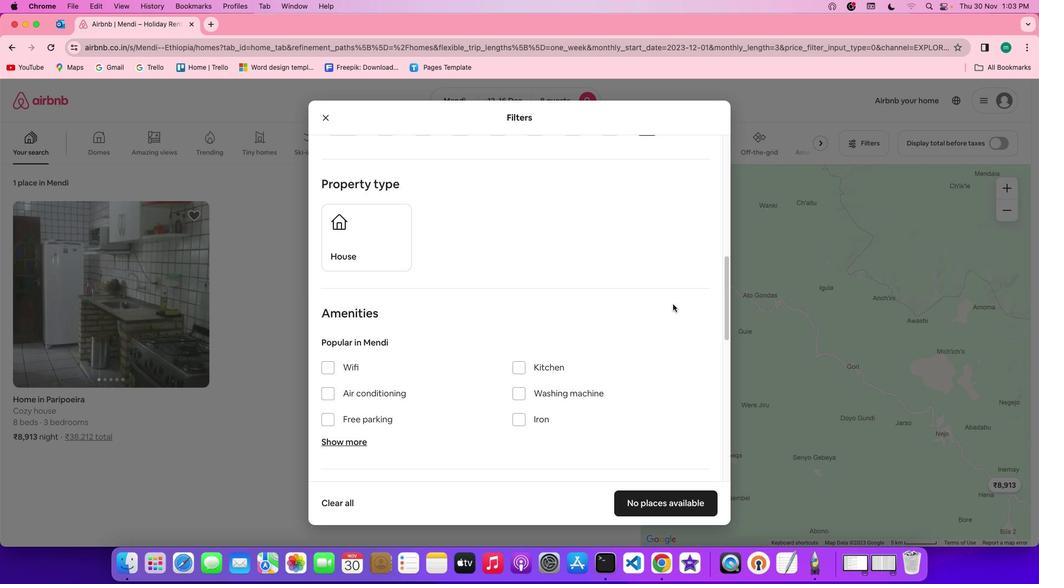 
Action: Mouse scrolled (673, 304) with delta (0, 0)
Screenshot: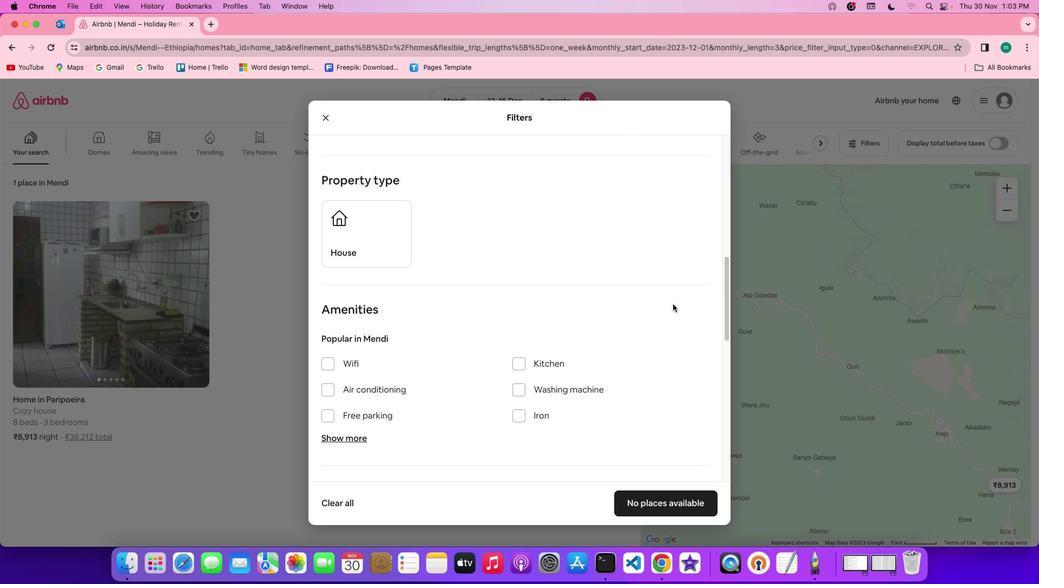 
Action: Mouse scrolled (673, 304) with delta (0, 0)
Screenshot: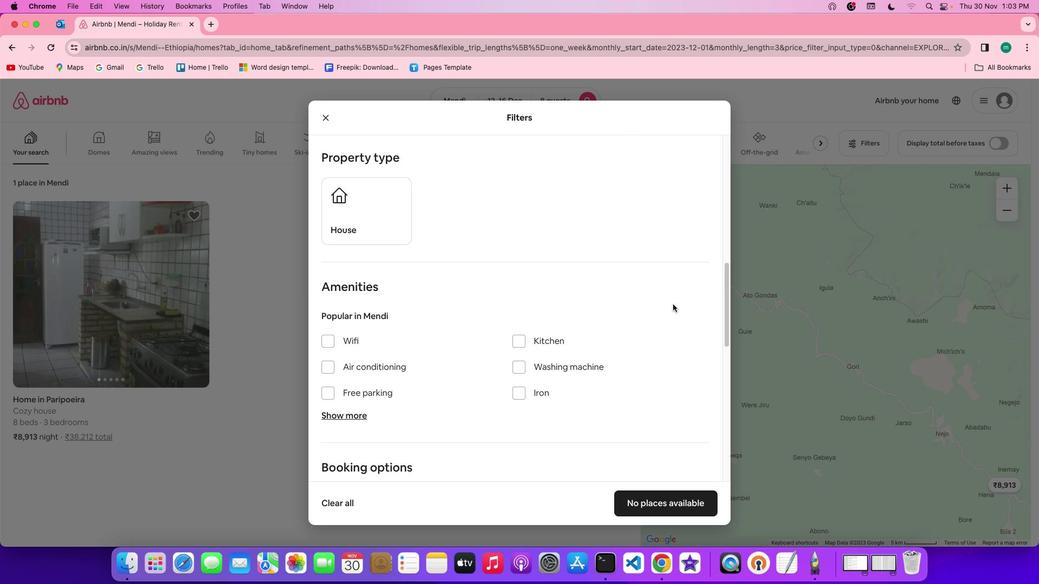 
Action: Mouse moved to (673, 304)
Screenshot: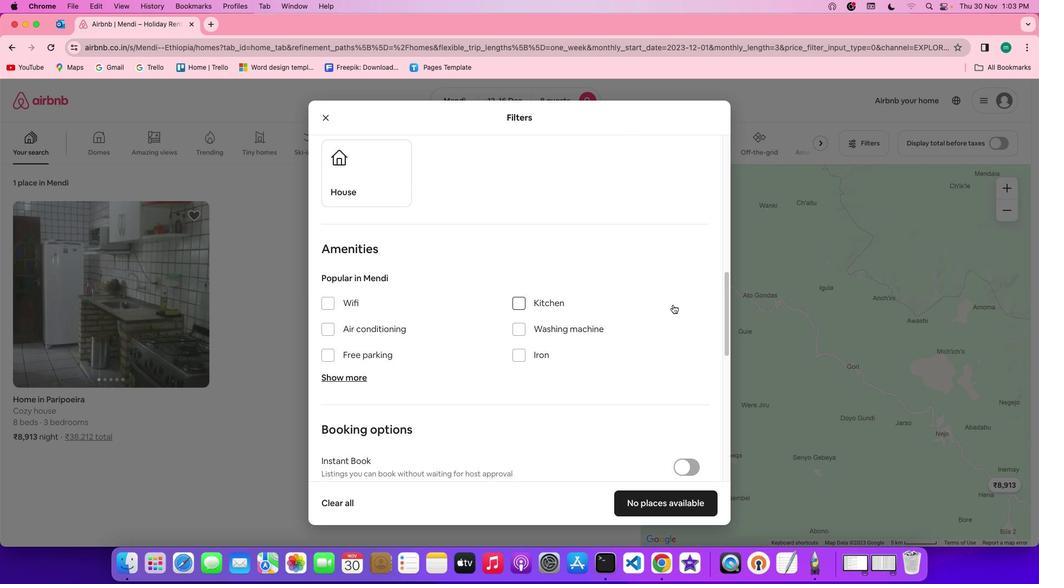 
Action: Mouse scrolled (673, 304) with delta (0, 0)
Screenshot: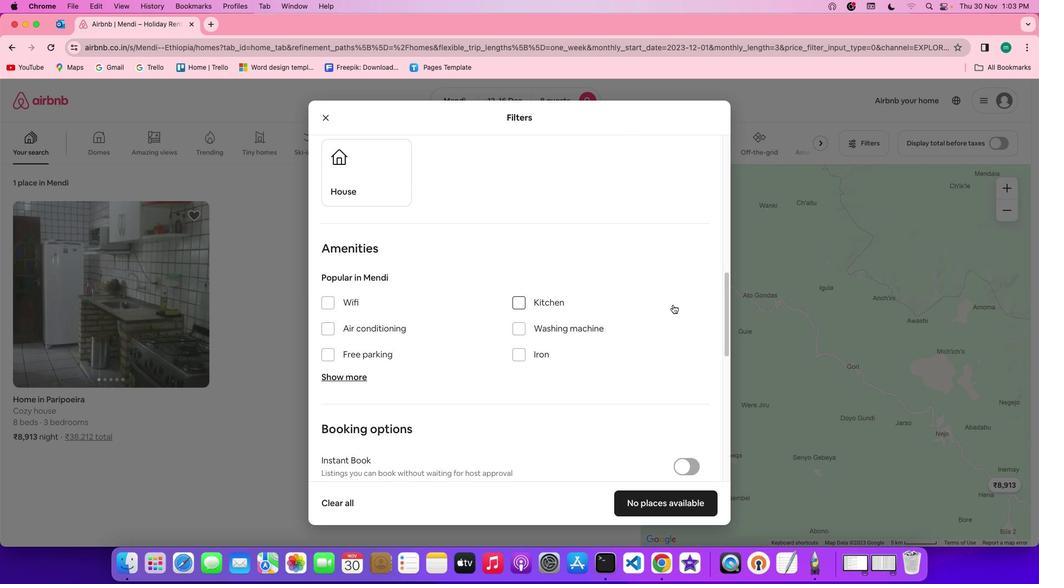 
Action: Mouse scrolled (673, 304) with delta (0, 0)
Screenshot: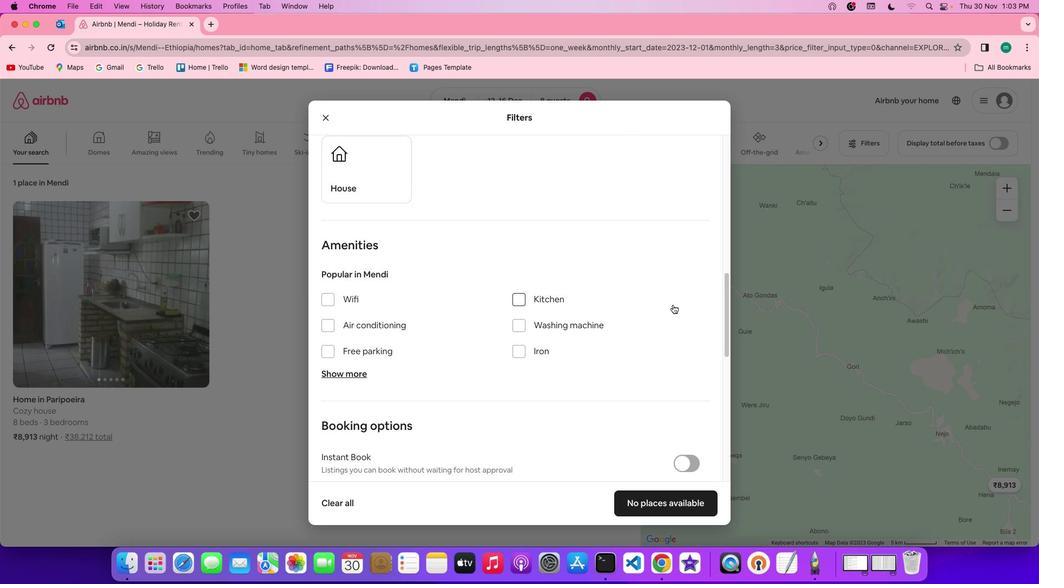 
Action: Mouse scrolled (673, 304) with delta (0, 0)
Screenshot: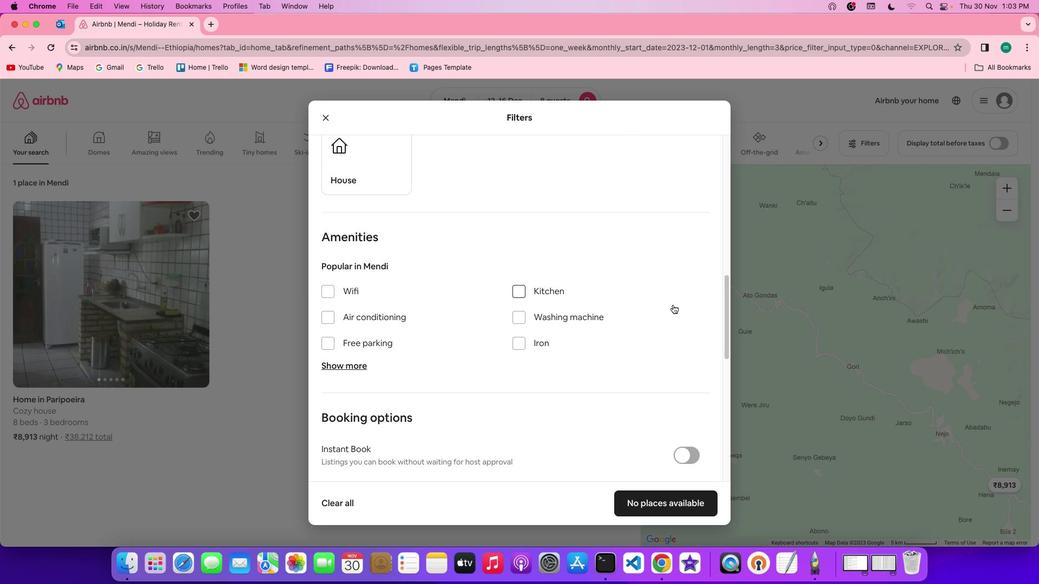 
Action: Mouse scrolled (673, 304) with delta (0, 0)
Screenshot: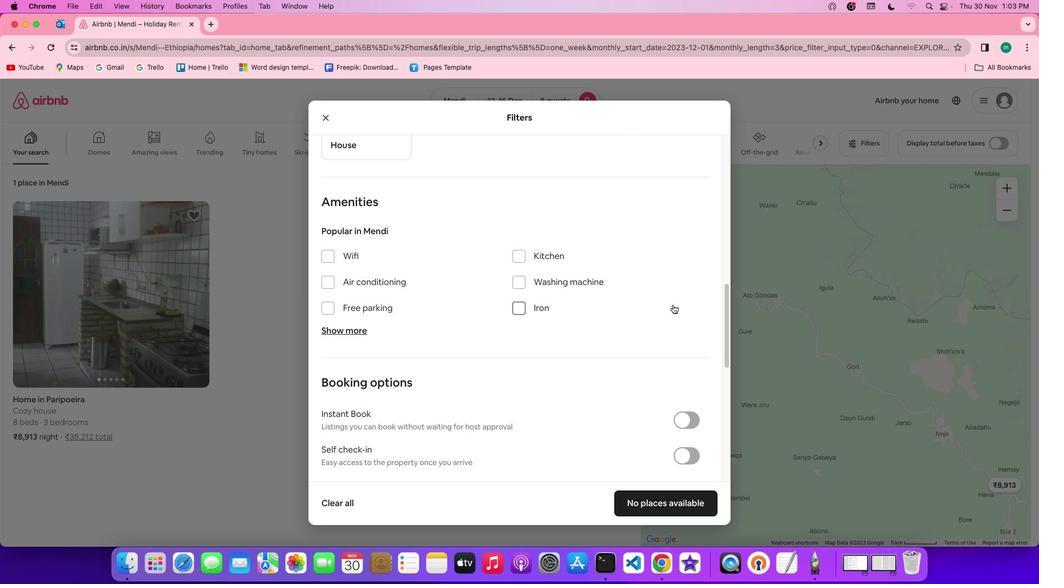 
Action: Mouse scrolled (673, 304) with delta (0, 0)
Screenshot: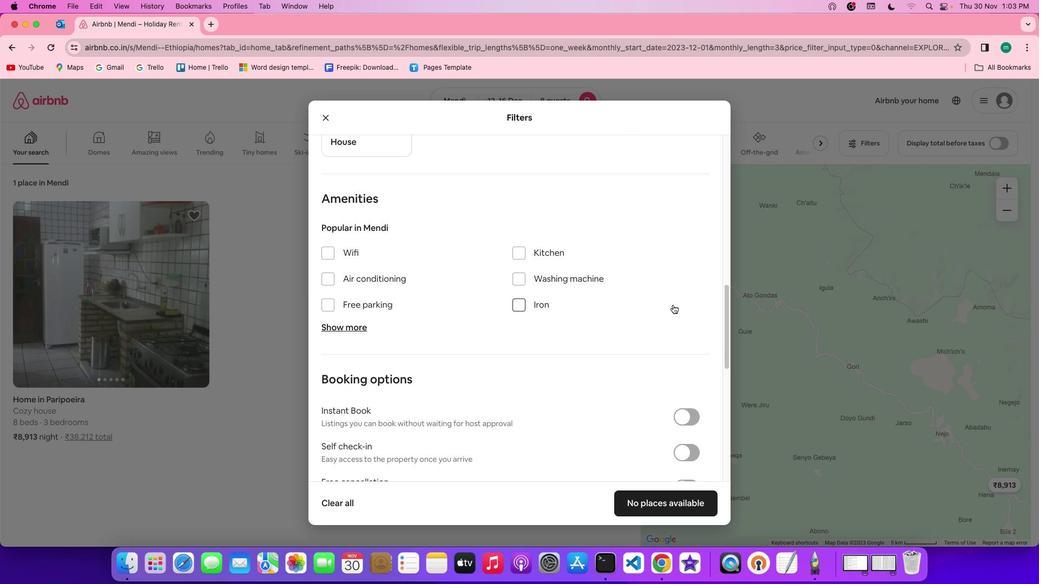 
Action: Mouse scrolled (673, 304) with delta (0, 0)
Screenshot: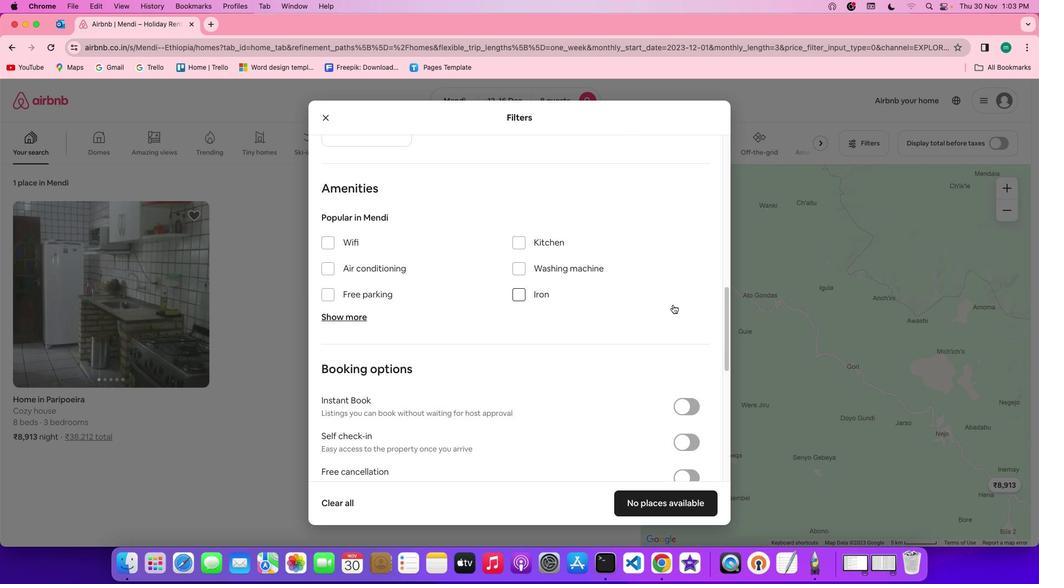 
Action: Mouse scrolled (673, 304) with delta (0, 0)
Screenshot: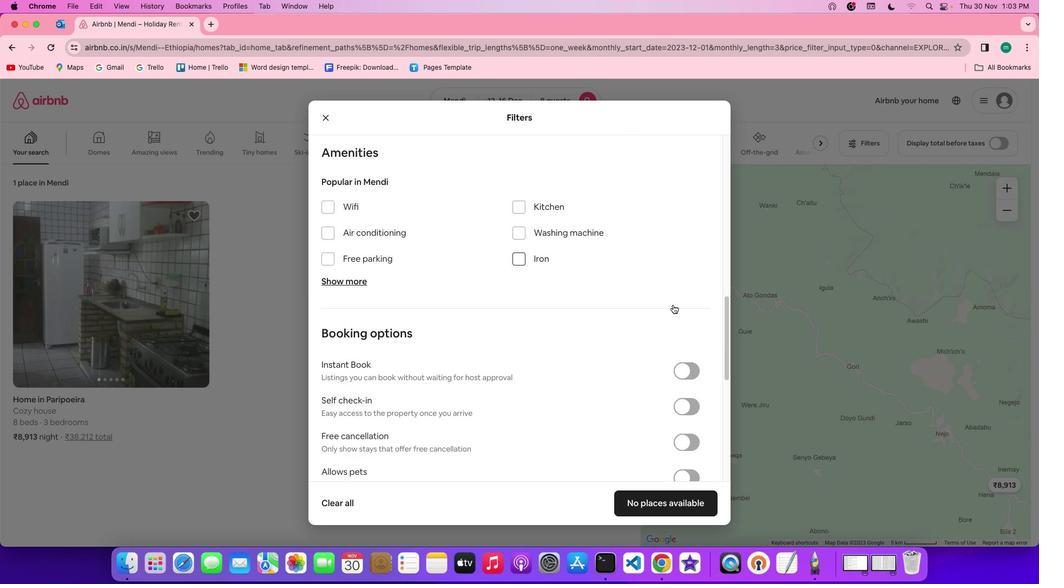
Action: Mouse scrolled (673, 304) with delta (0, 0)
Screenshot: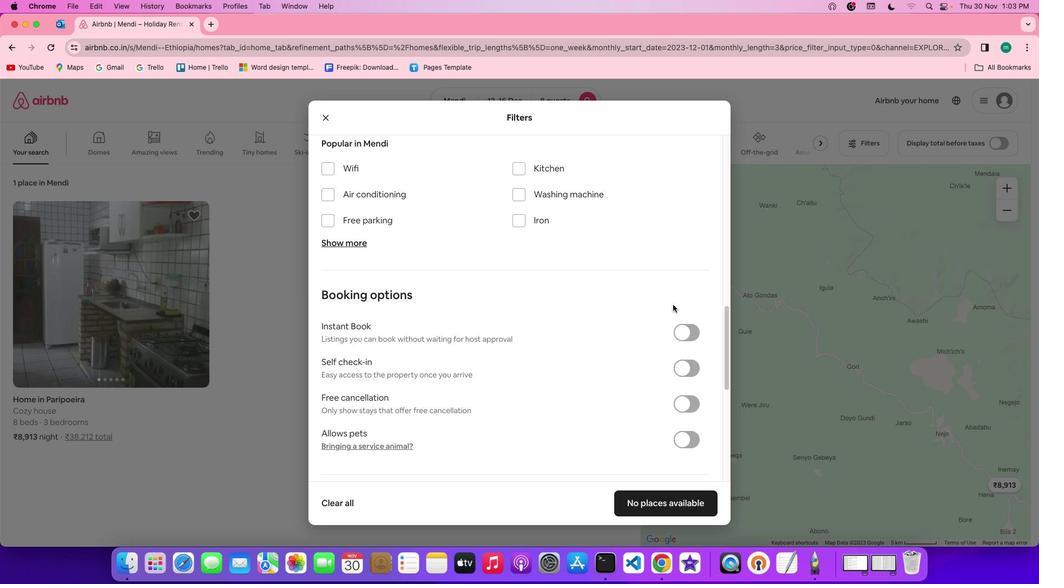 
Action: Mouse scrolled (673, 304) with delta (0, 0)
Screenshot: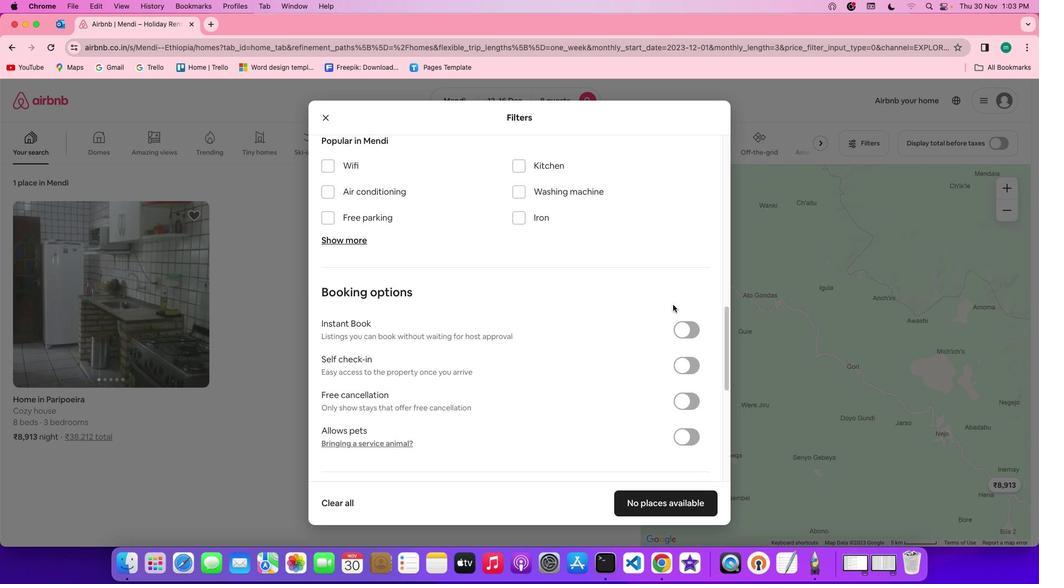 
Action: Mouse scrolled (673, 304) with delta (0, 0)
Screenshot: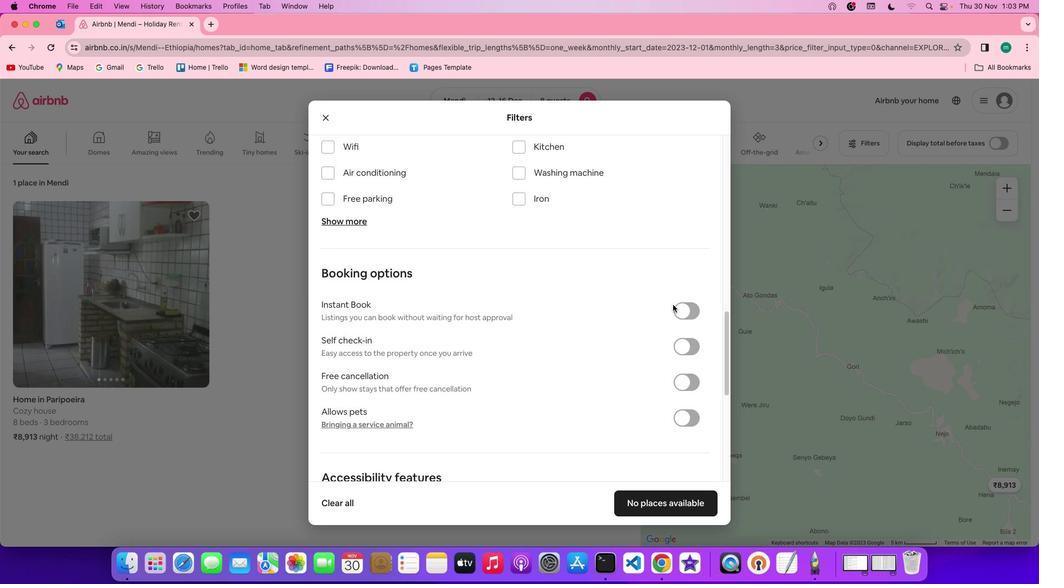 
Action: Mouse moved to (671, 300)
Screenshot: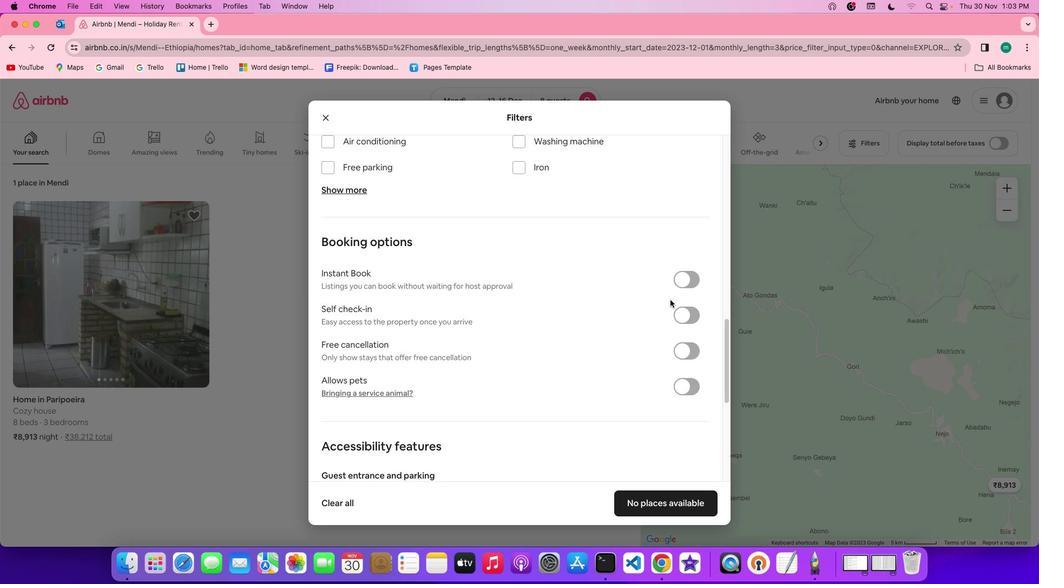 
Action: Mouse scrolled (671, 300) with delta (0, 0)
Screenshot: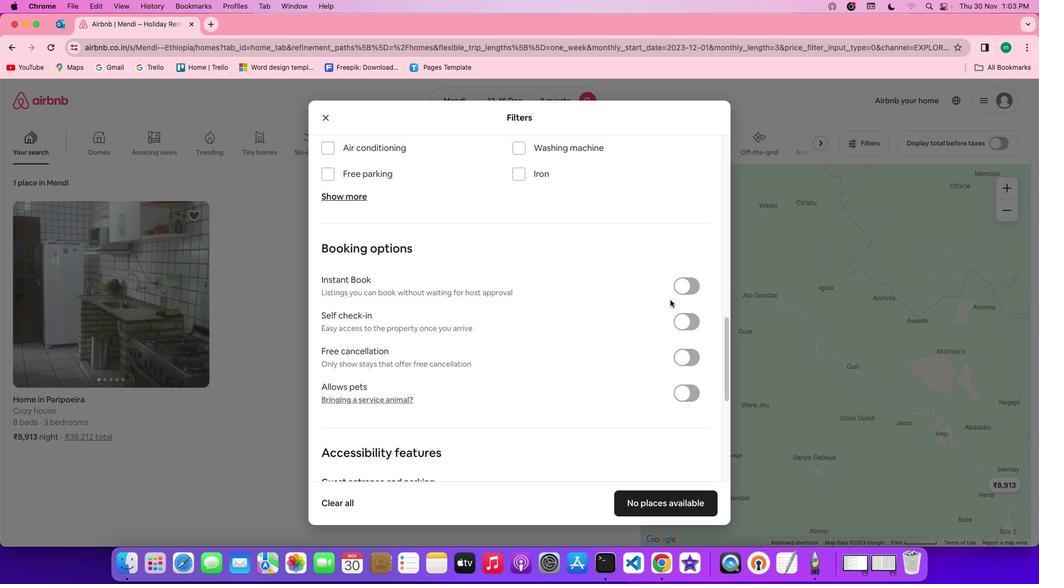 
Action: Mouse scrolled (671, 300) with delta (0, 0)
Screenshot: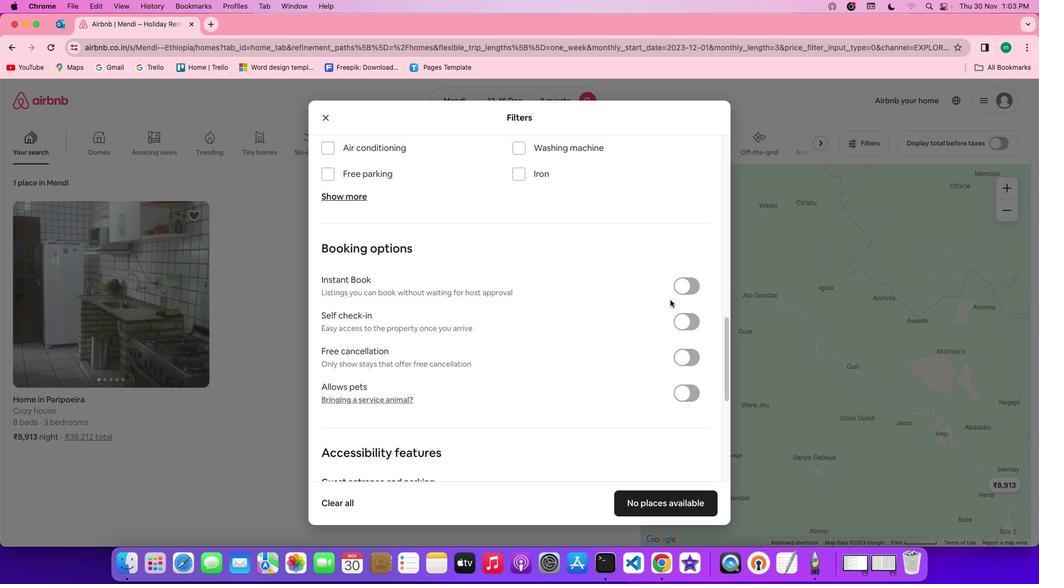 
Action: Mouse scrolled (671, 300) with delta (0, 1)
Screenshot: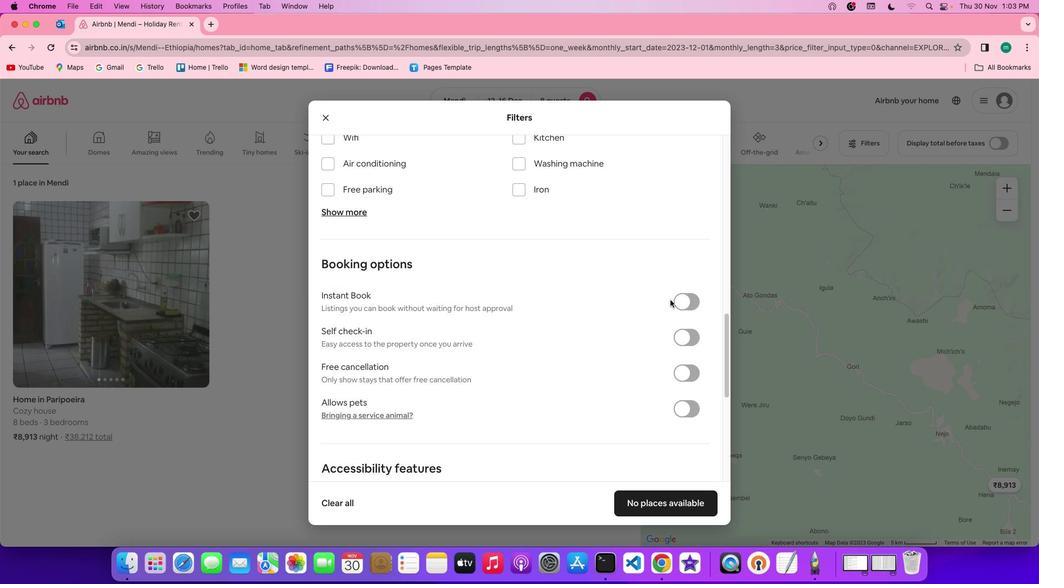 
Action: Mouse moved to (339, 202)
Screenshot: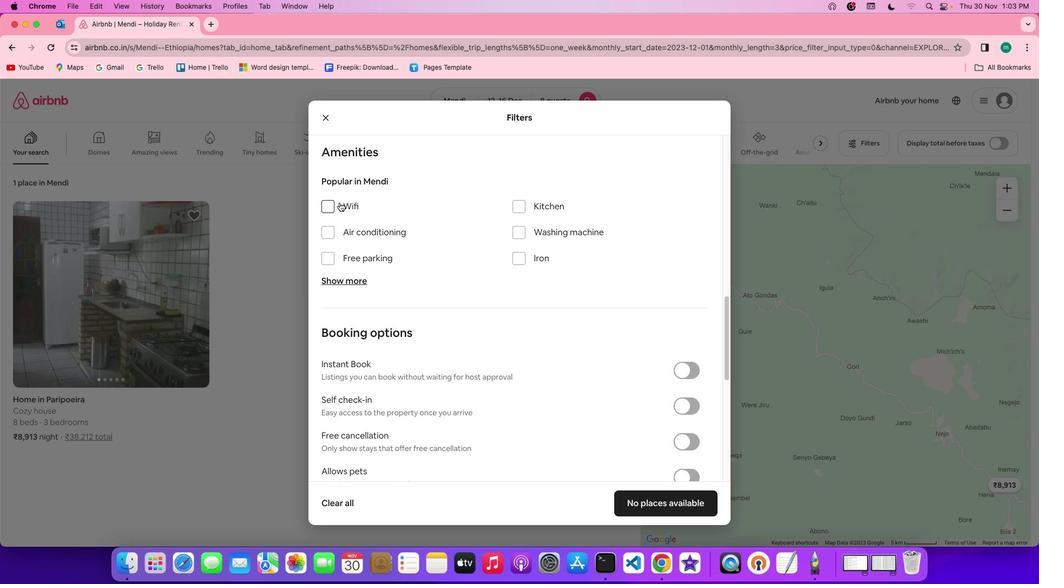 
Action: Mouse pressed left at (339, 202)
Screenshot: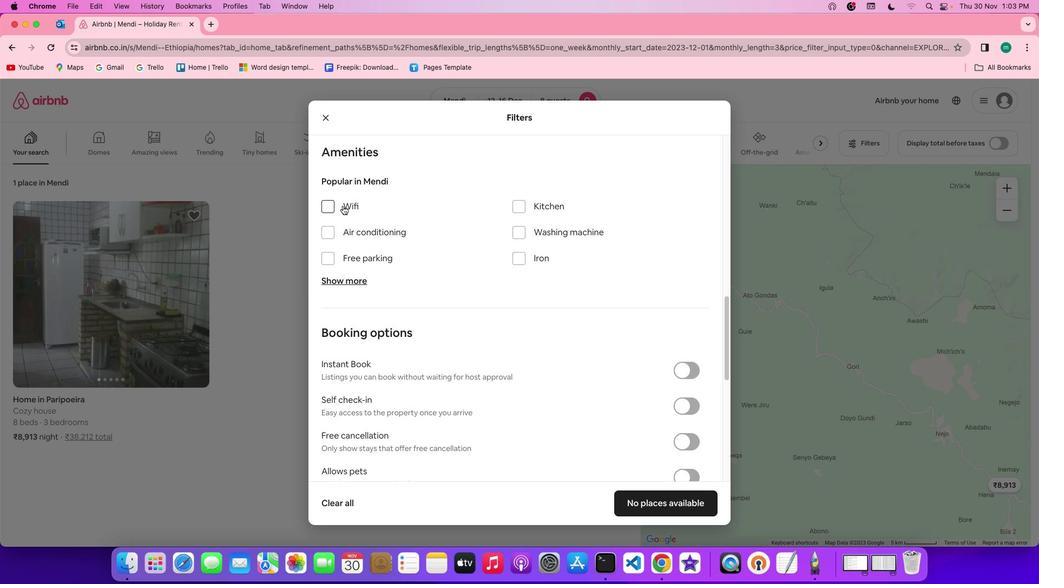 
Action: Mouse moved to (359, 284)
Screenshot: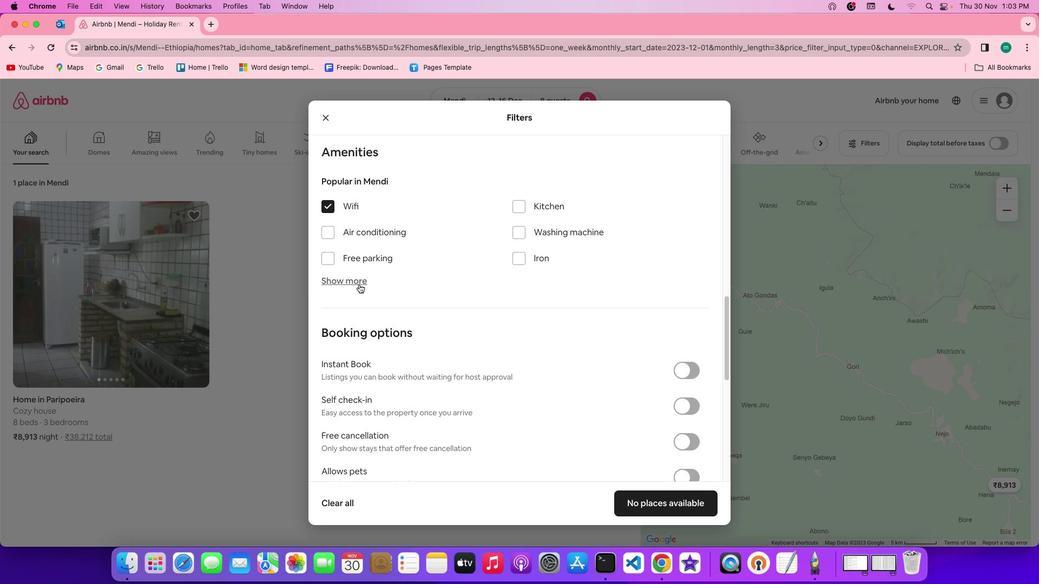 
Action: Mouse pressed left at (359, 284)
Screenshot: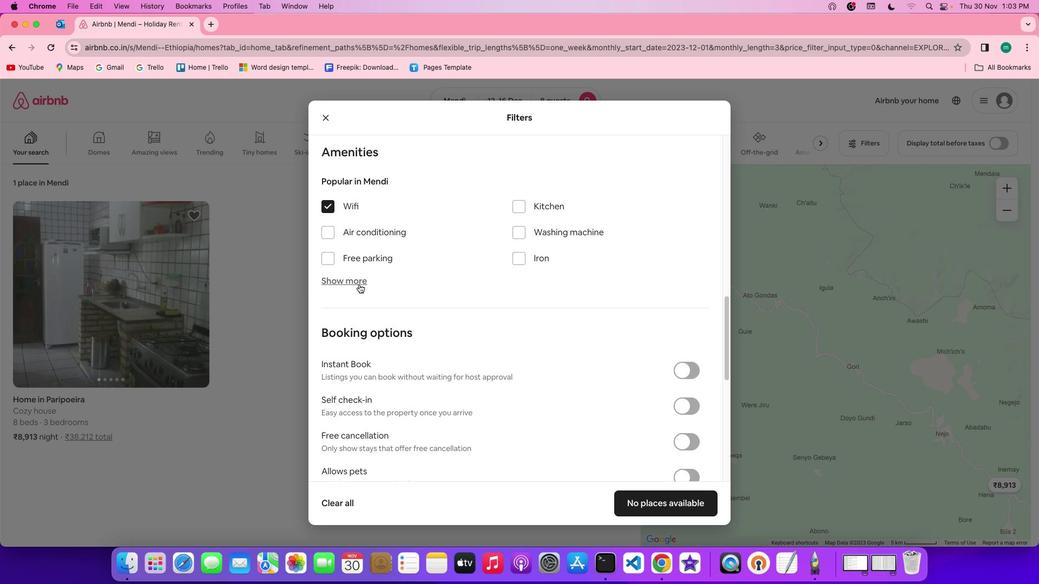 
Action: Mouse moved to (522, 341)
Screenshot: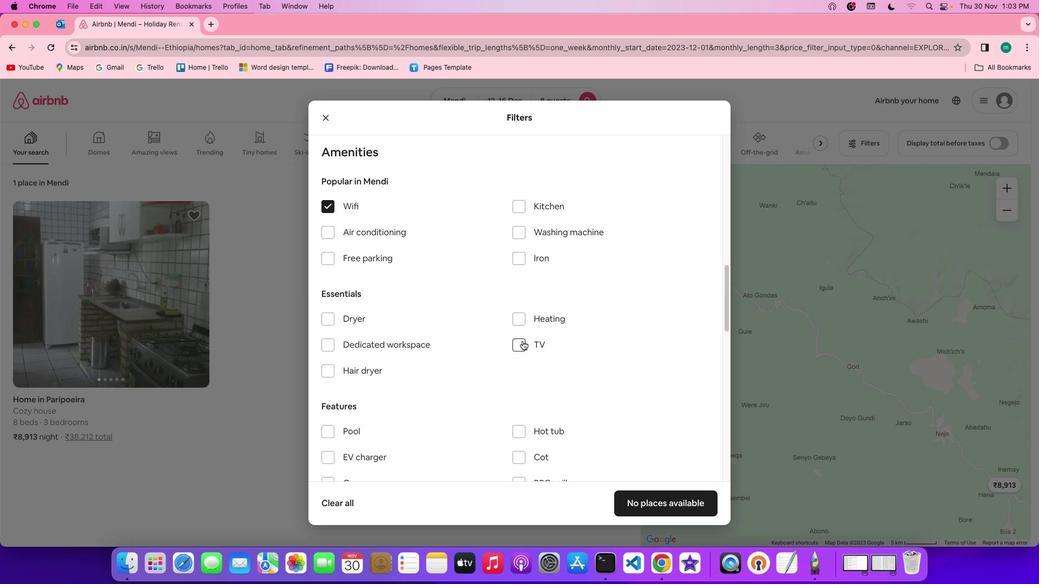 
Action: Mouse pressed left at (522, 341)
Screenshot: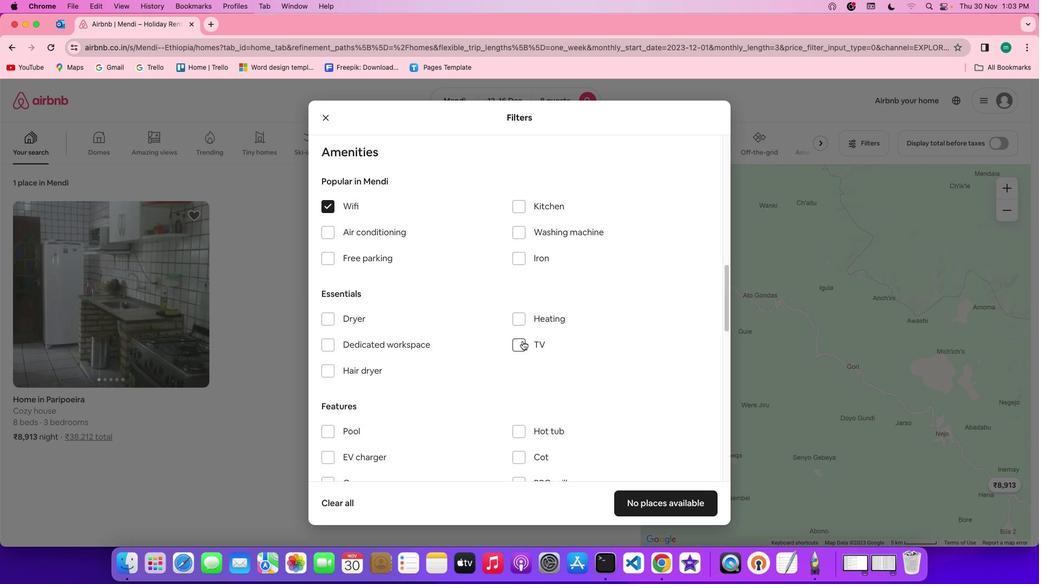 
Action: Mouse moved to (343, 256)
Screenshot: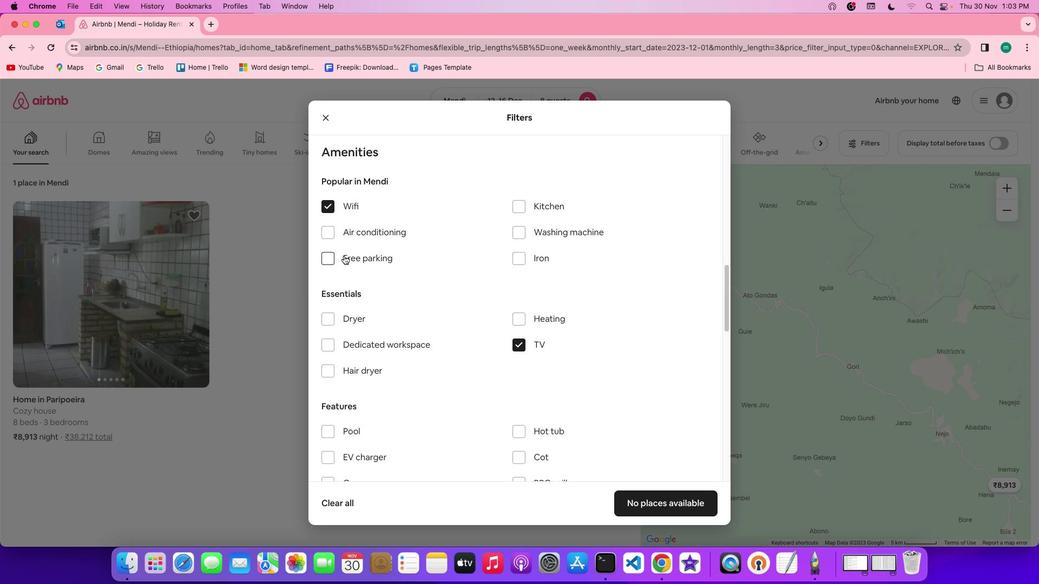 
Action: Mouse pressed left at (343, 256)
Screenshot: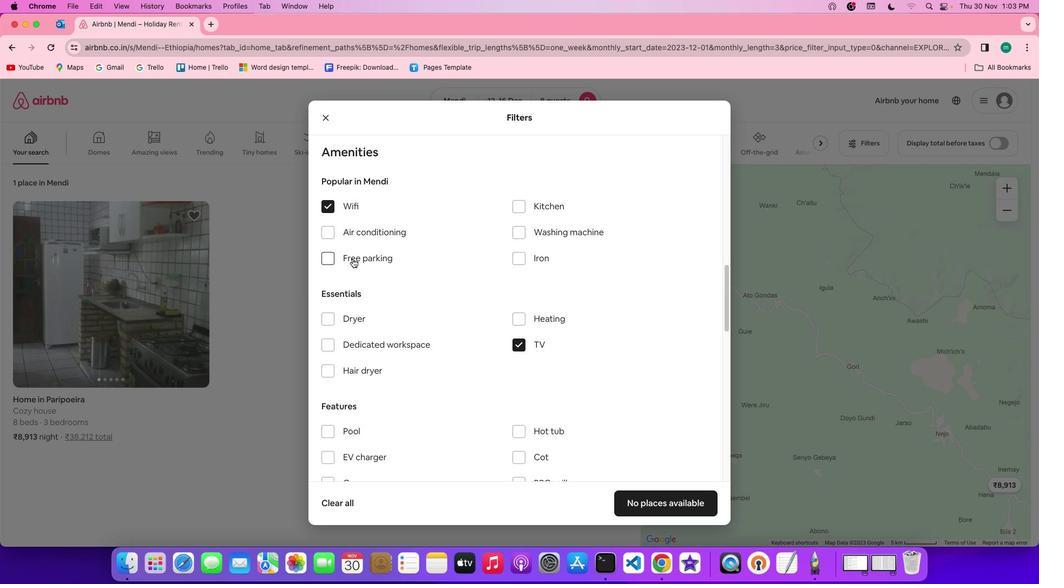 
Action: Mouse moved to (484, 304)
Screenshot: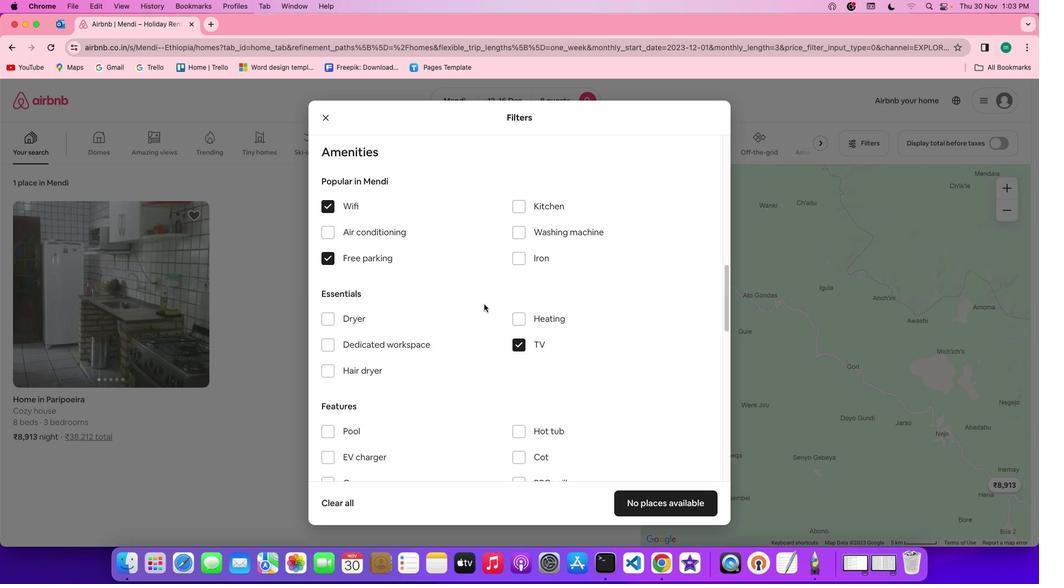 
Action: Mouse scrolled (484, 304) with delta (0, 0)
Screenshot: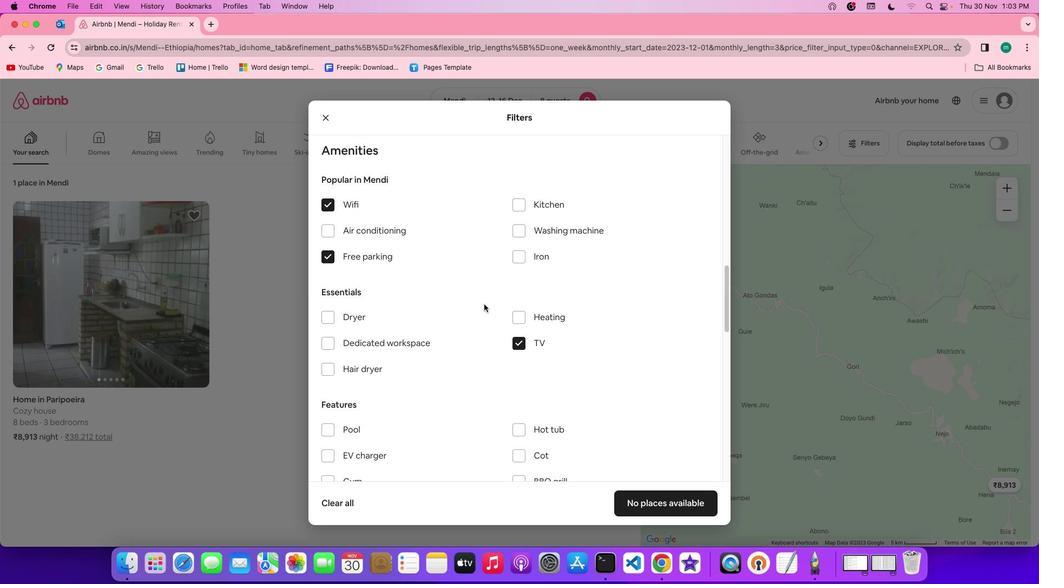 
Action: Mouse scrolled (484, 304) with delta (0, 0)
Screenshot: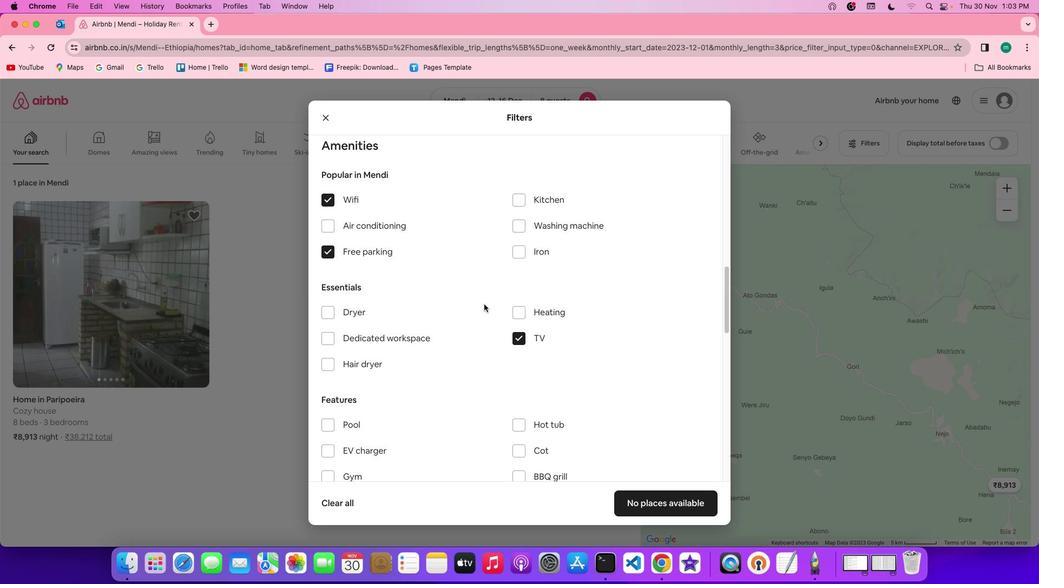 
Action: Mouse scrolled (484, 304) with delta (0, -1)
Screenshot: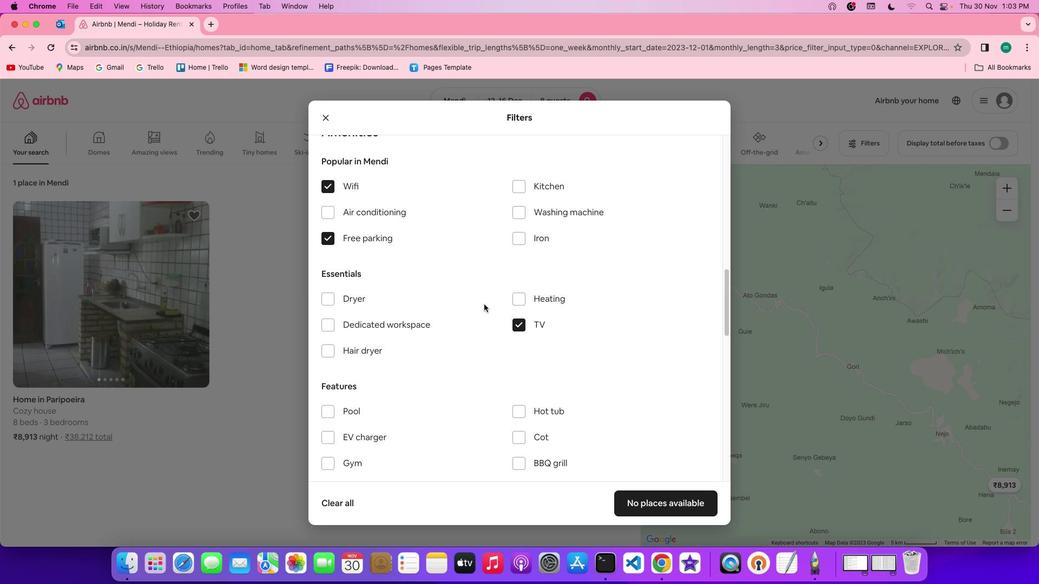 
Action: Mouse scrolled (484, 304) with delta (0, -1)
Screenshot: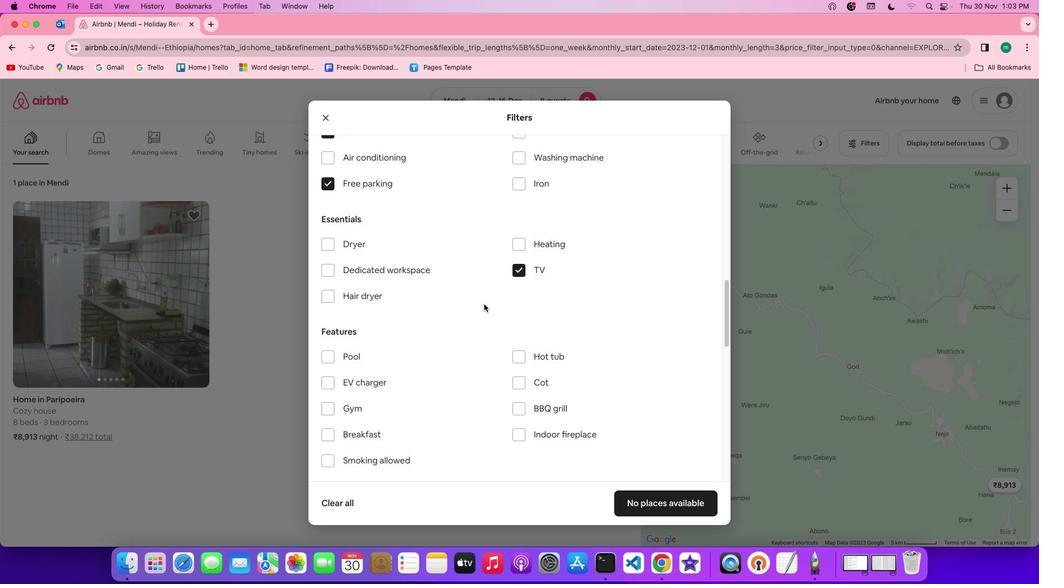 
Action: Mouse scrolled (484, 304) with delta (0, 0)
Screenshot: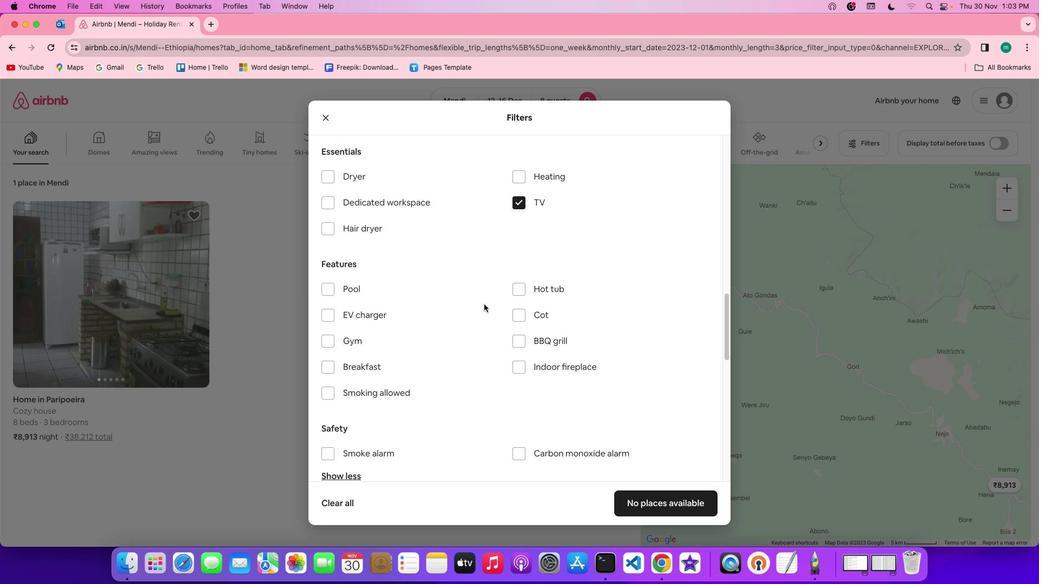 
Action: Mouse scrolled (484, 304) with delta (0, 0)
Screenshot: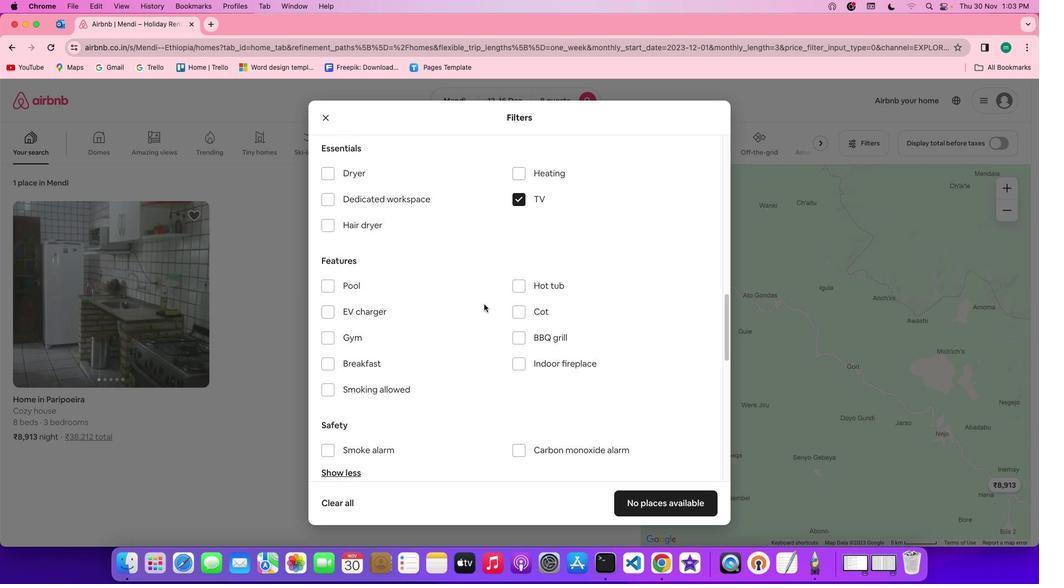 
Action: Mouse scrolled (484, 304) with delta (0, 0)
Screenshot: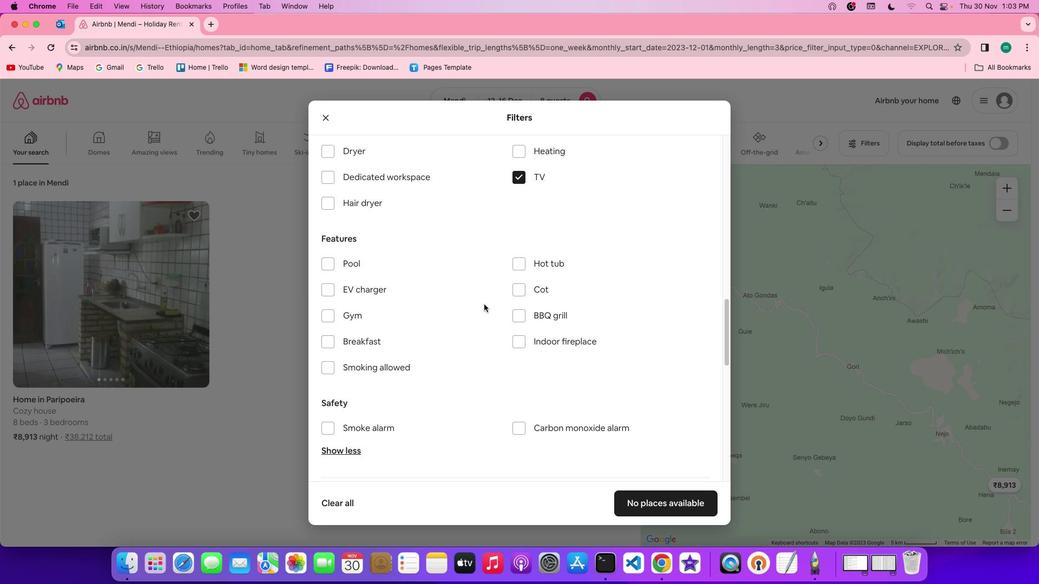 
Action: Mouse moved to (352, 301)
Screenshot: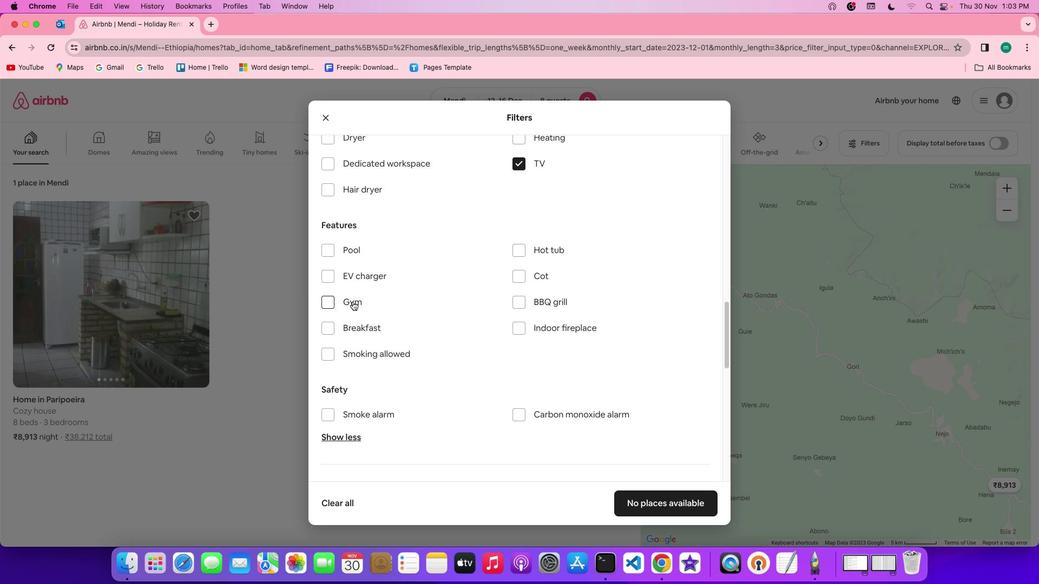 
Action: Mouse pressed left at (352, 301)
Screenshot: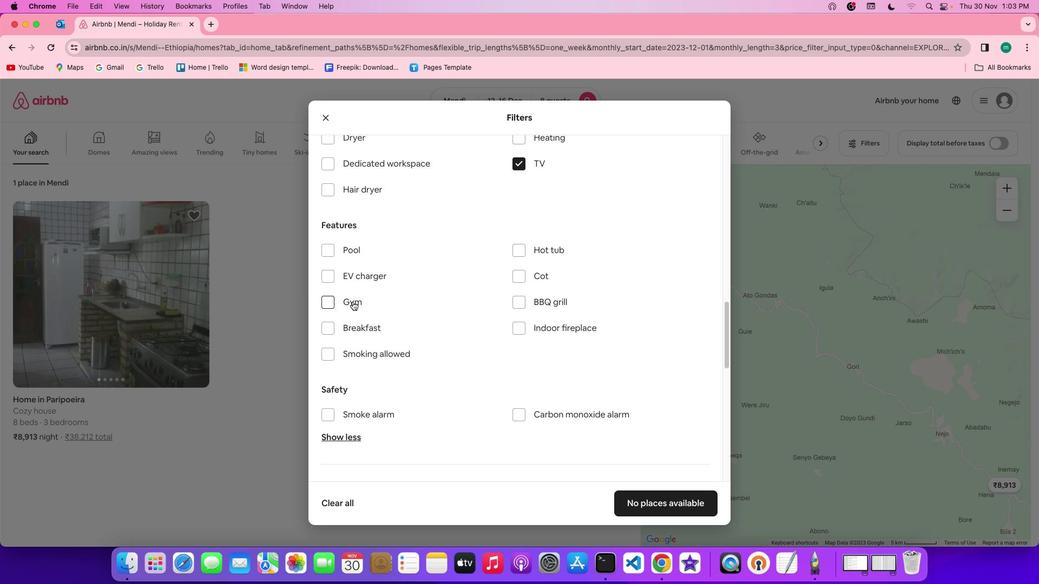 
Action: Mouse moved to (366, 326)
Screenshot: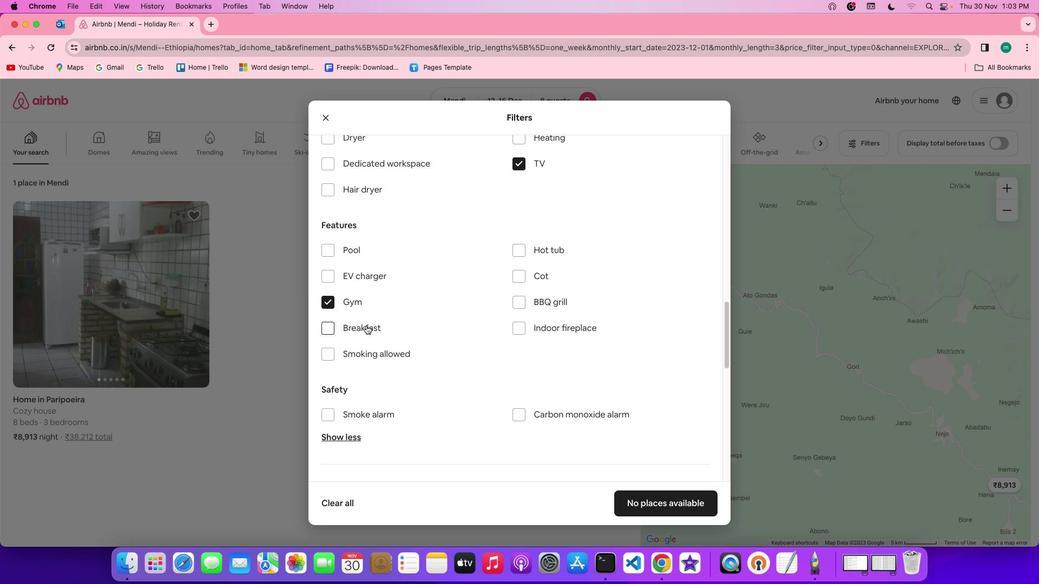 
Action: Mouse pressed left at (366, 326)
Screenshot: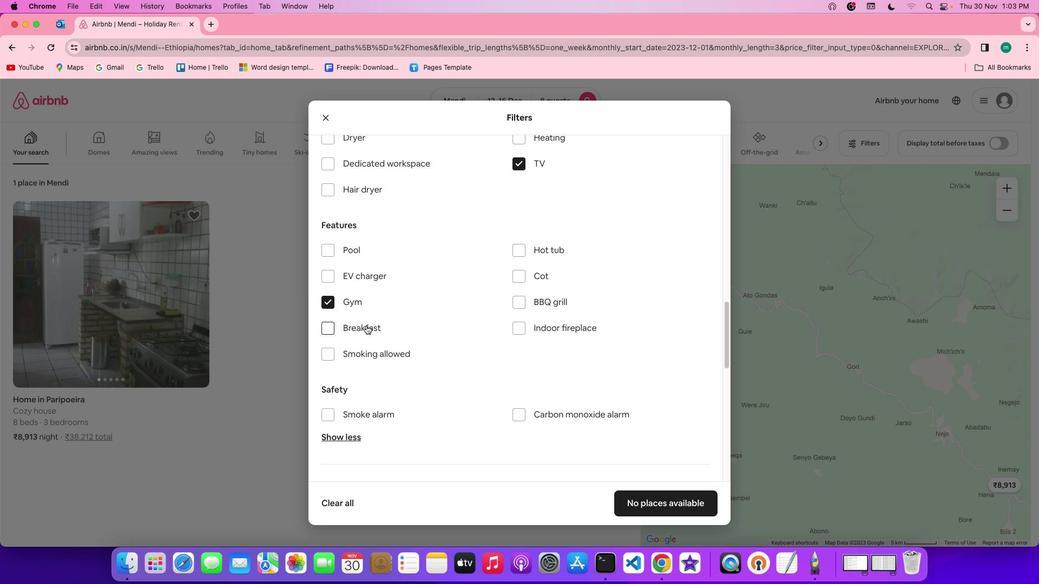 
Action: Mouse moved to (598, 404)
Screenshot: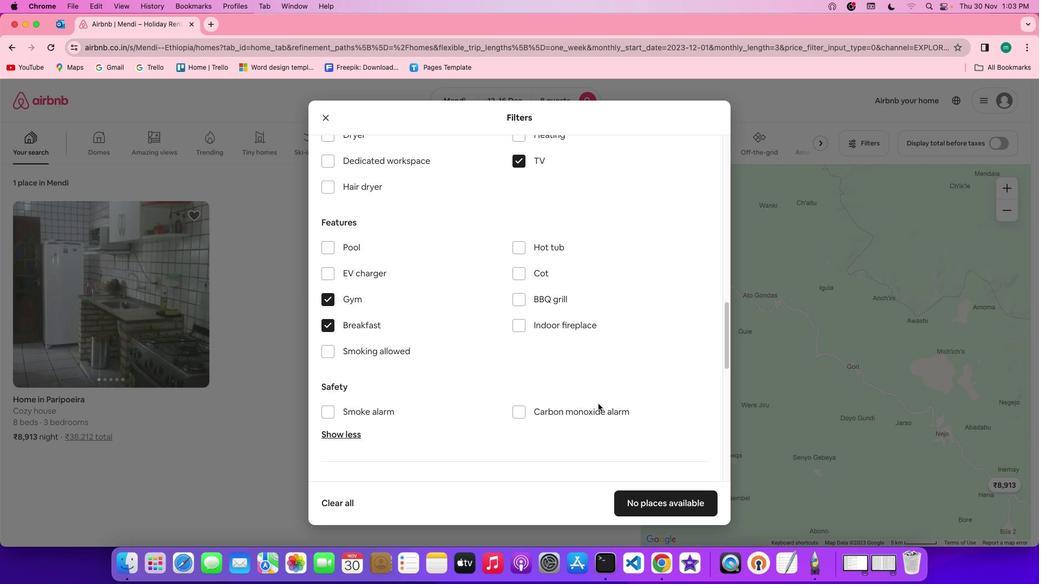 
Action: Mouse scrolled (598, 404) with delta (0, 0)
Screenshot: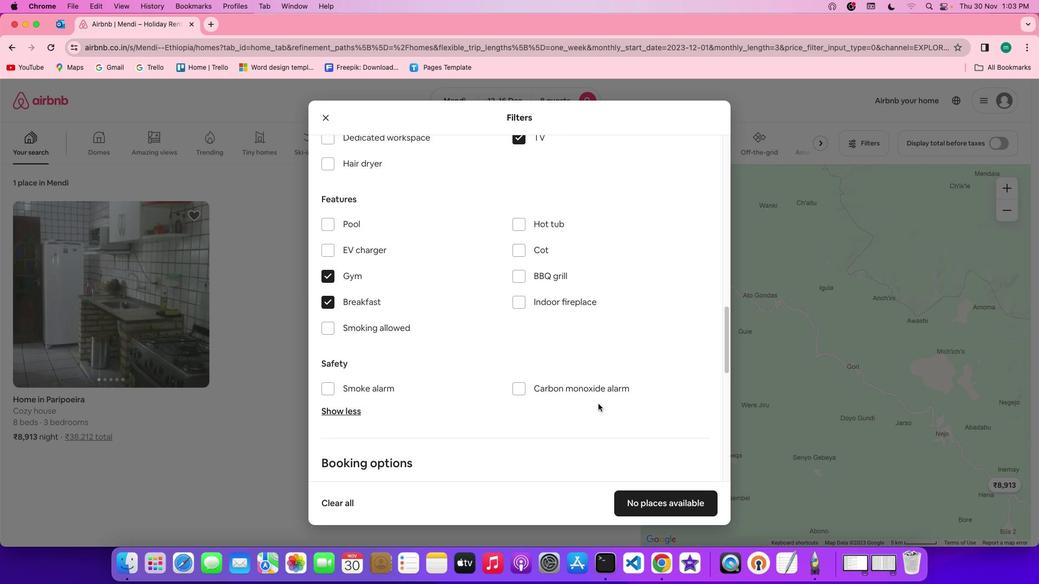 
Action: Mouse scrolled (598, 404) with delta (0, 0)
Screenshot: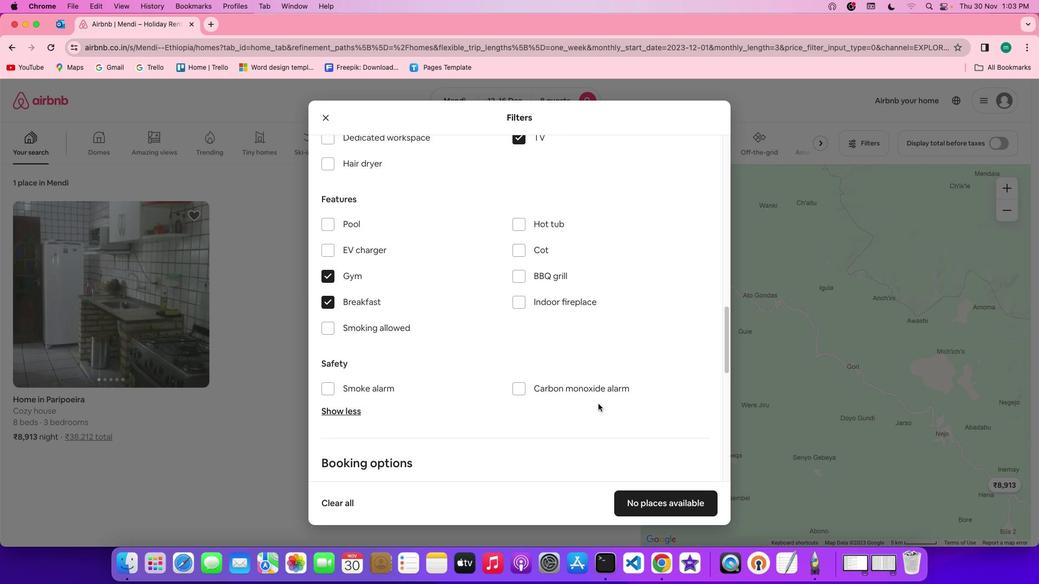 
Action: Mouse scrolled (598, 404) with delta (0, -1)
Screenshot: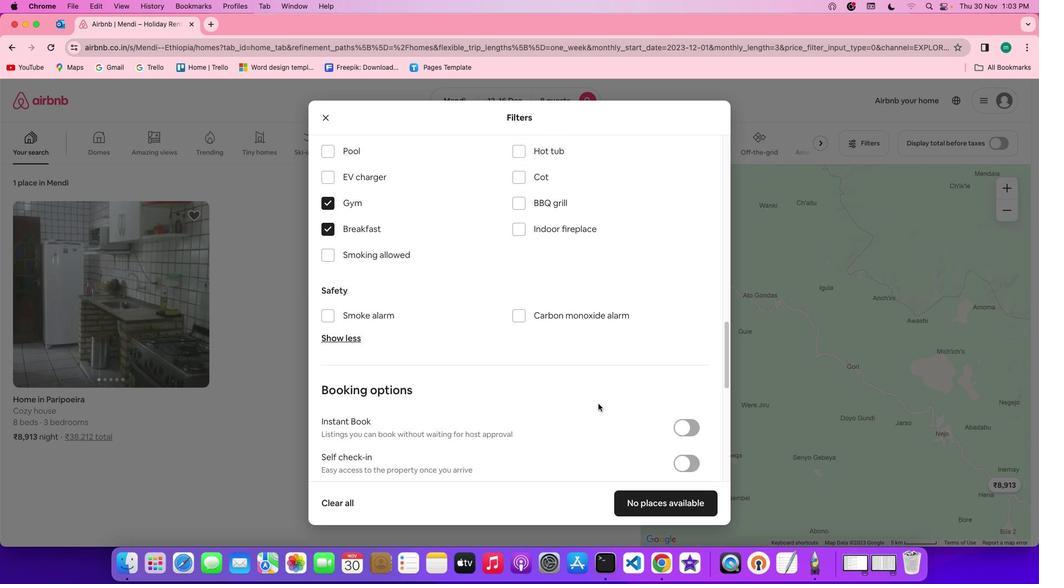 
Action: Mouse scrolled (598, 404) with delta (0, -2)
Screenshot: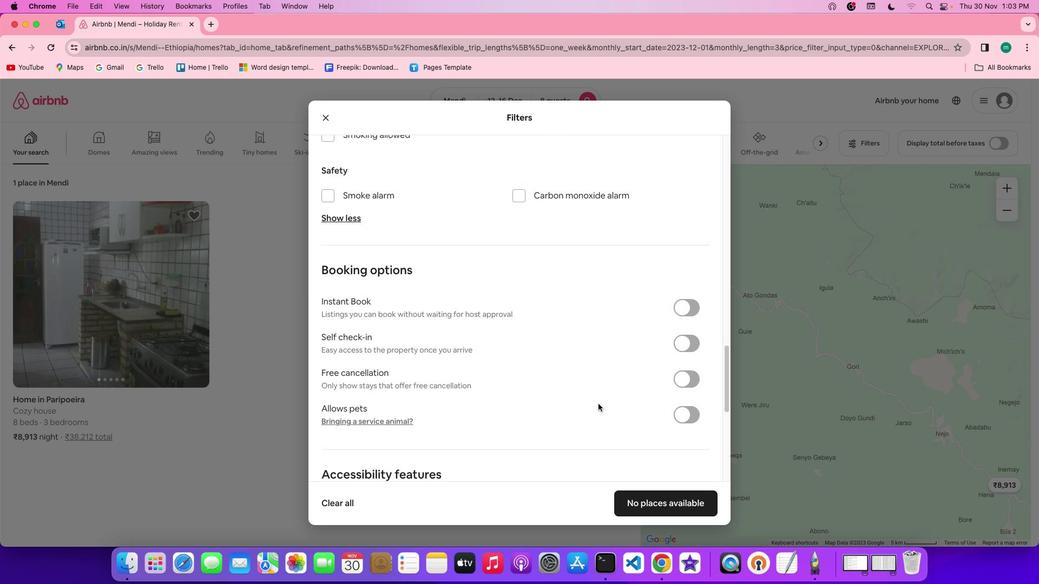 
Action: Mouse scrolled (598, 404) with delta (0, -2)
Screenshot: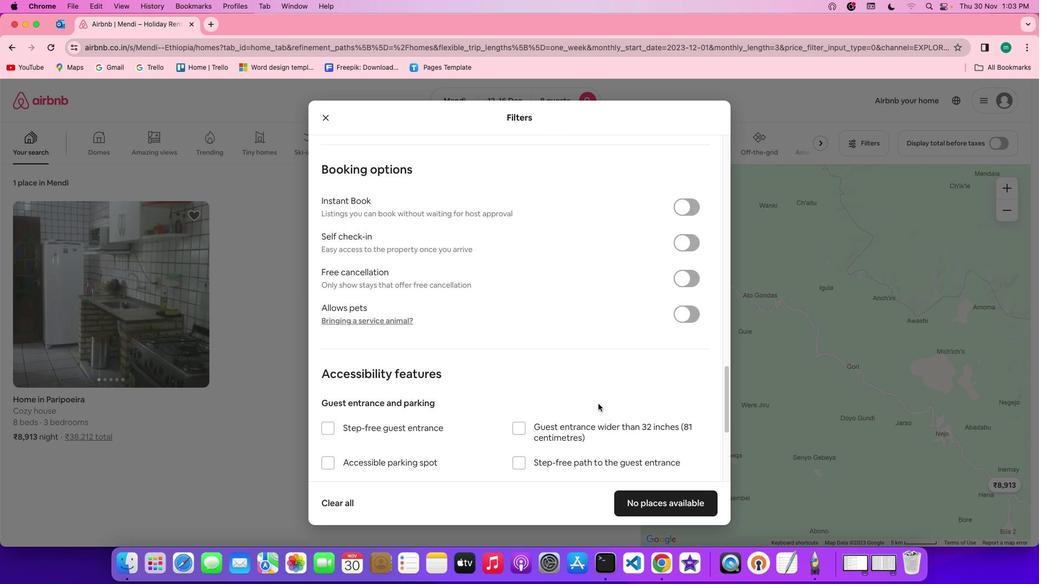 
Action: Mouse scrolled (598, 404) with delta (0, 0)
Screenshot: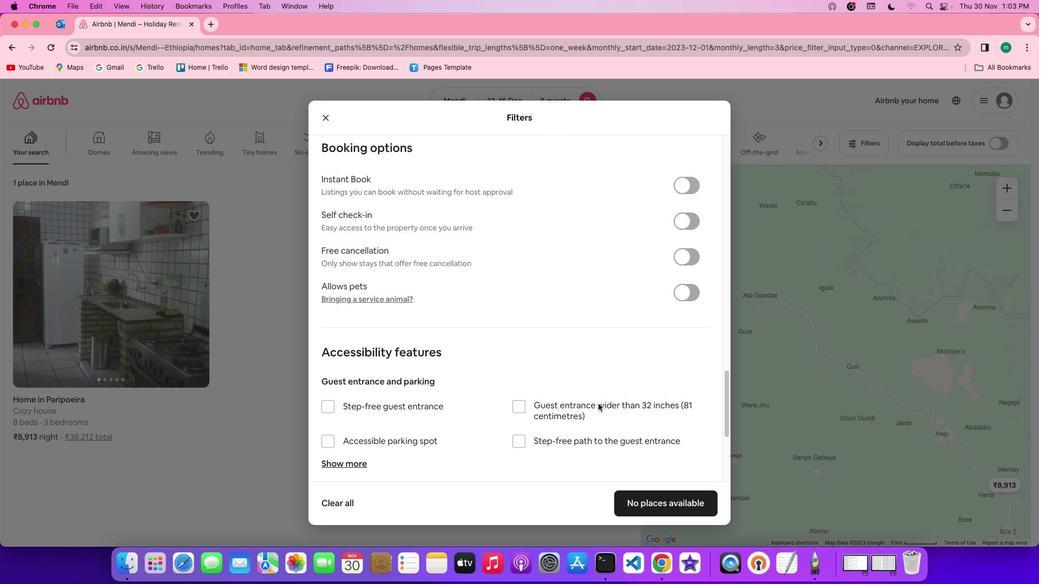 
Action: Mouse scrolled (598, 404) with delta (0, 0)
Screenshot: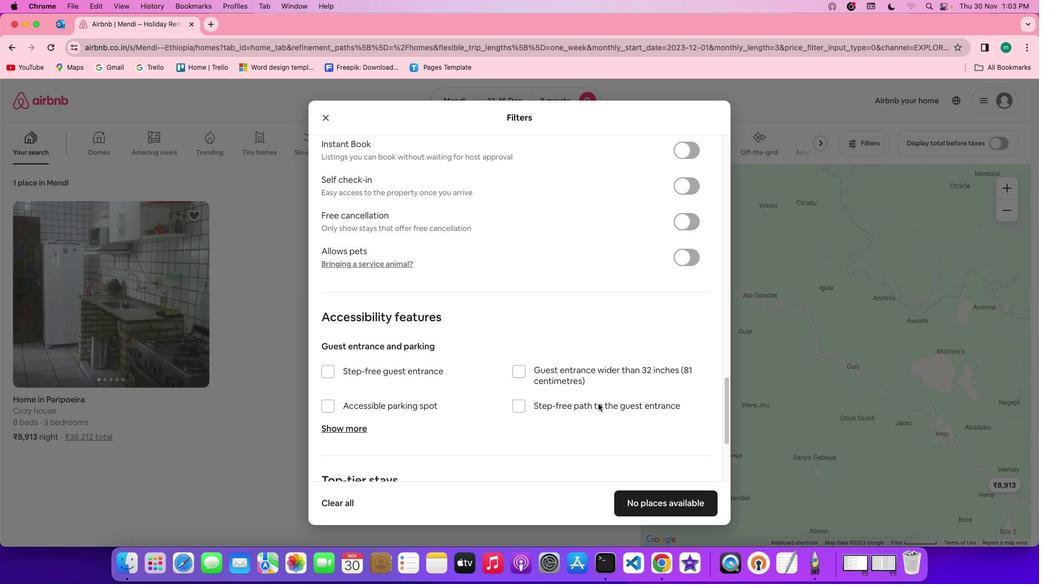 
Action: Mouse scrolled (598, 404) with delta (0, -1)
Screenshot: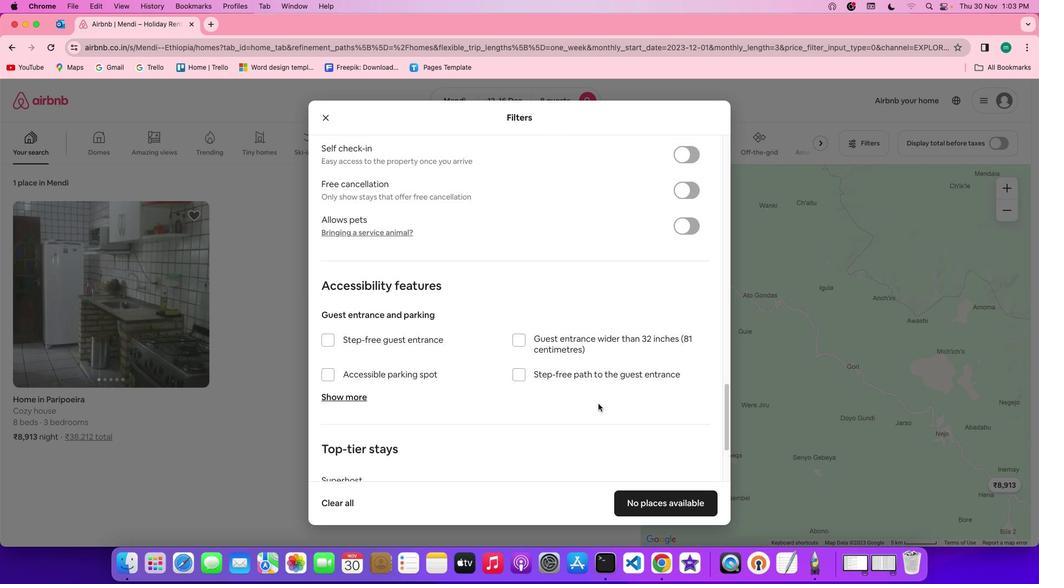 
Action: Mouse scrolled (598, 404) with delta (0, -2)
Screenshot: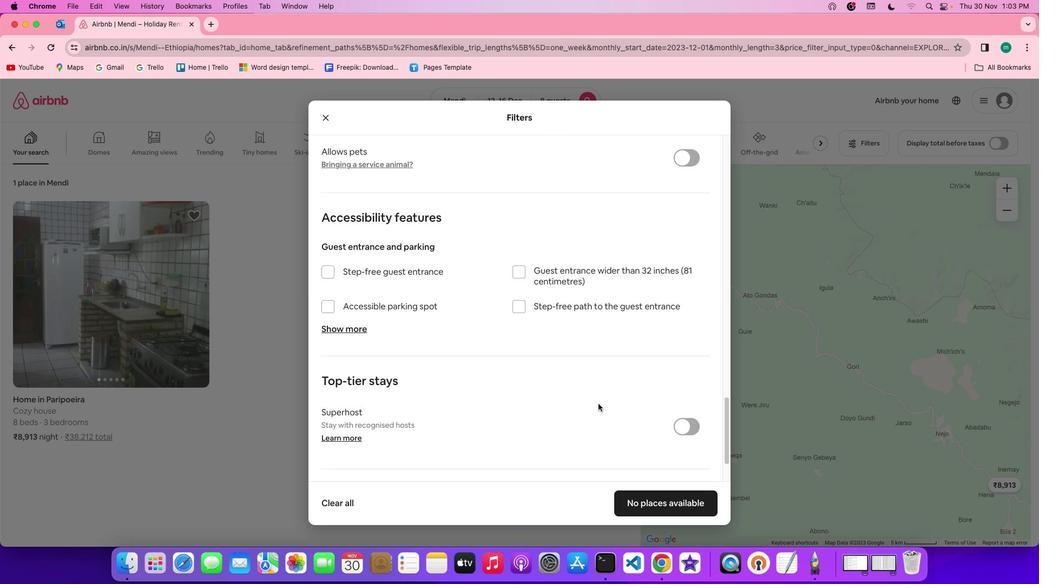 
Action: Mouse scrolled (598, 404) with delta (0, -2)
Screenshot: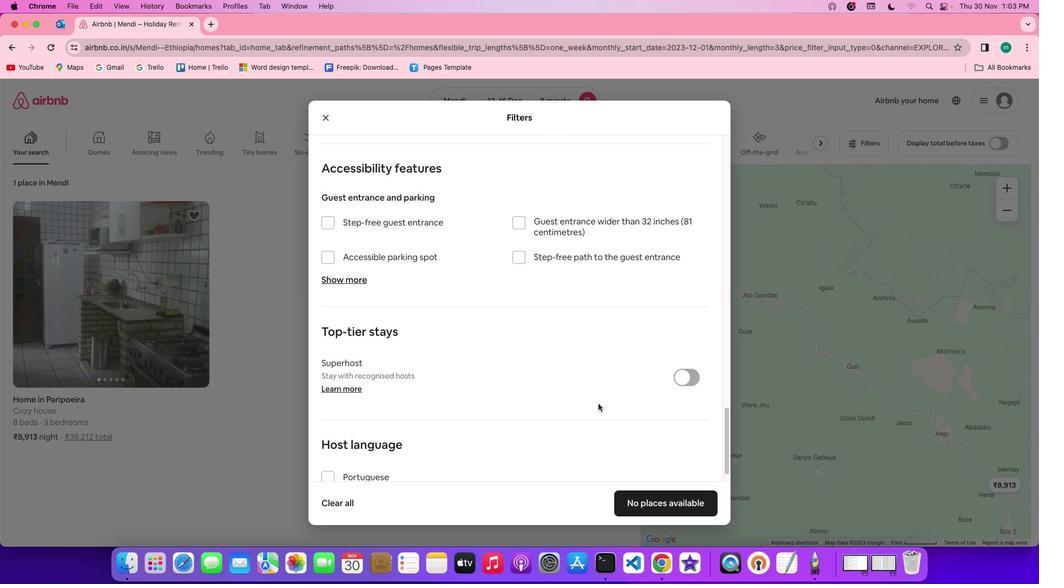 
Action: Mouse scrolled (598, 404) with delta (0, 0)
Screenshot: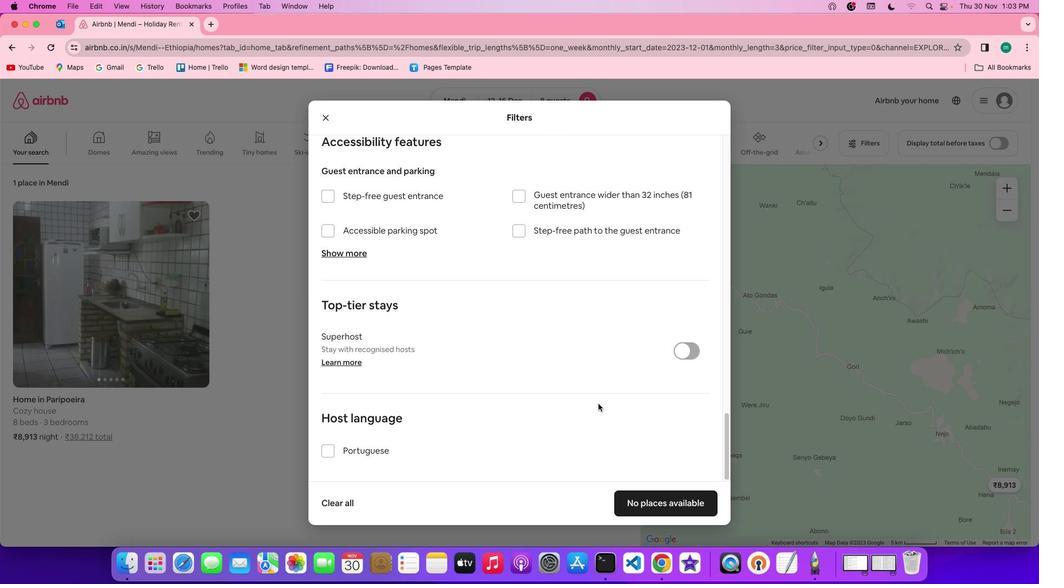 
Action: Mouse scrolled (598, 404) with delta (0, 0)
Screenshot: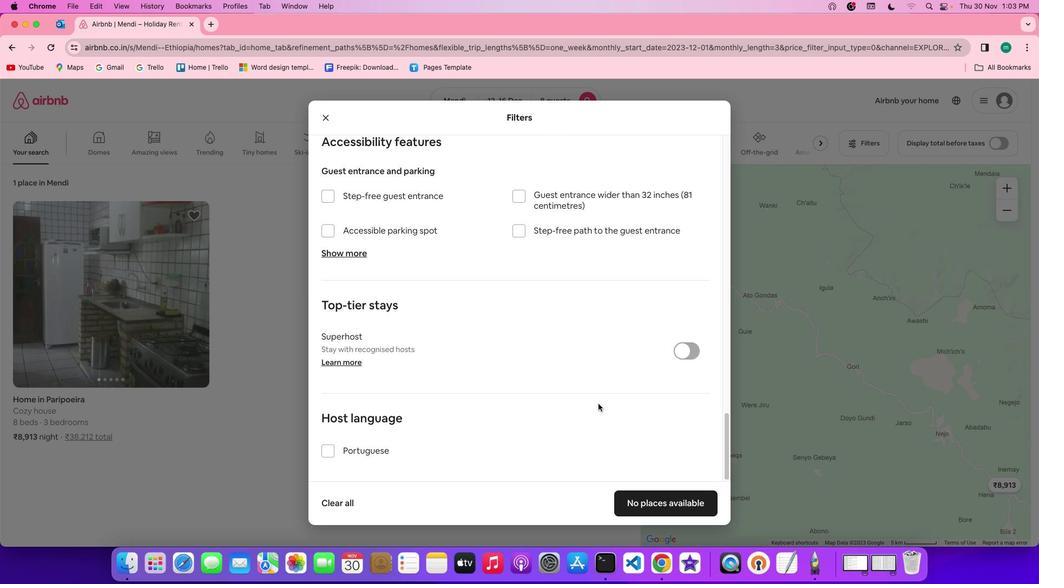 
Action: Mouse scrolled (598, 404) with delta (0, -1)
Screenshot: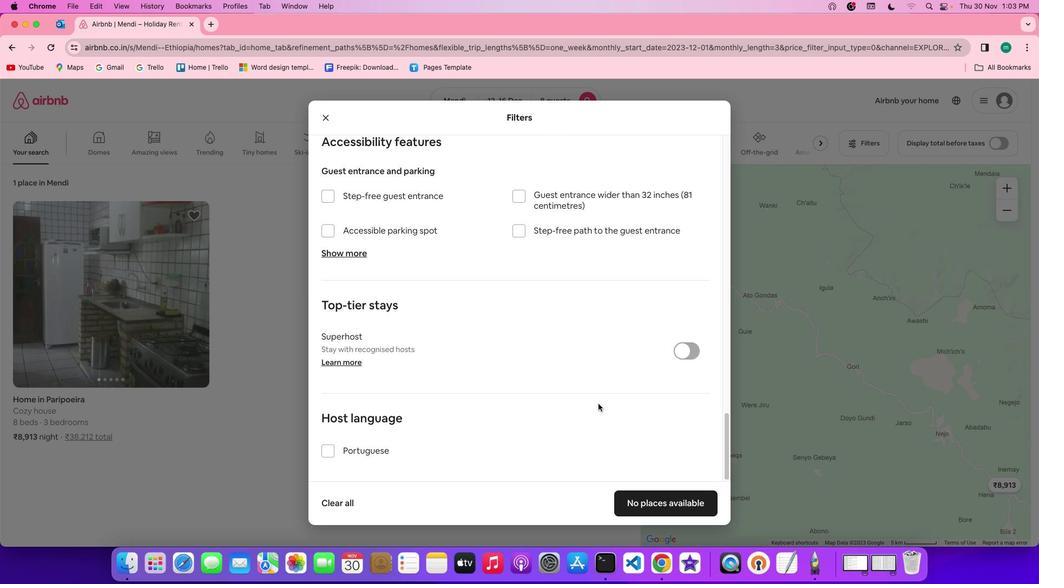 
Action: Mouse scrolled (598, 404) with delta (0, -2)
Screenshot: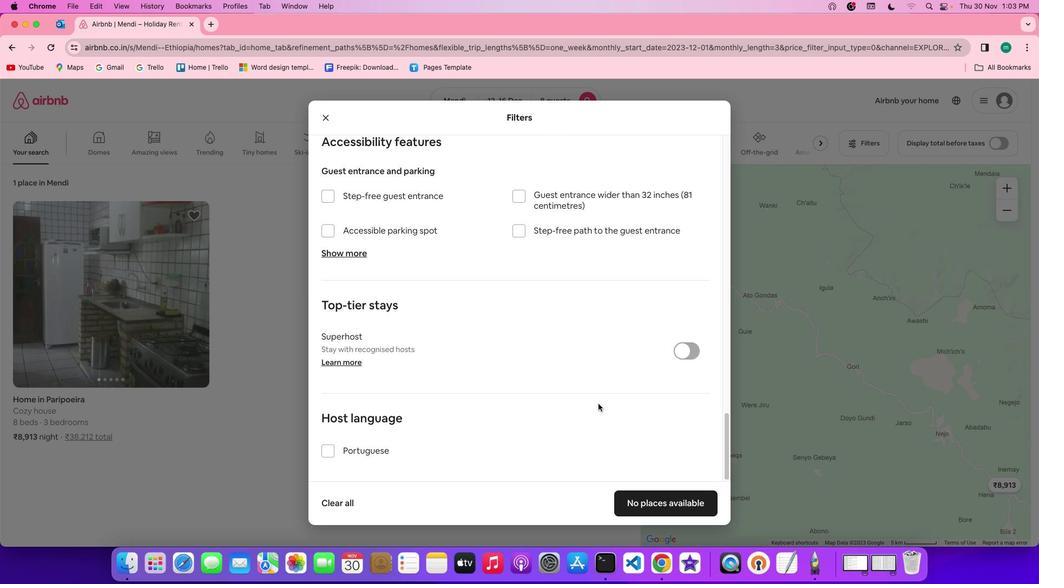 
Action: Mouse scrolled (598, 404) with delta (0, -3)
Screenshot: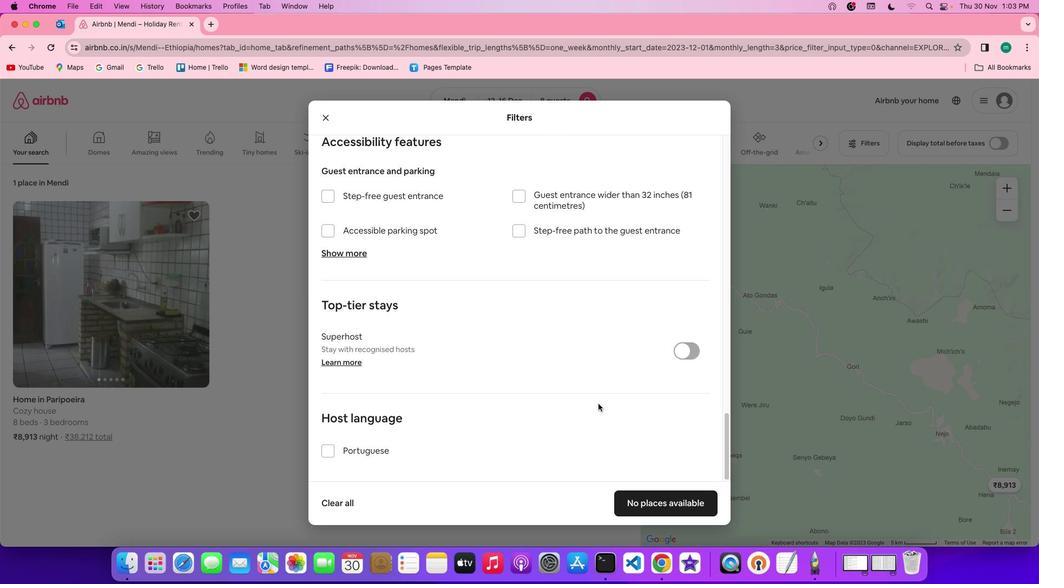 
Action: Mouse scrolled (598, 404) with delta (0, -3)
Screenshot: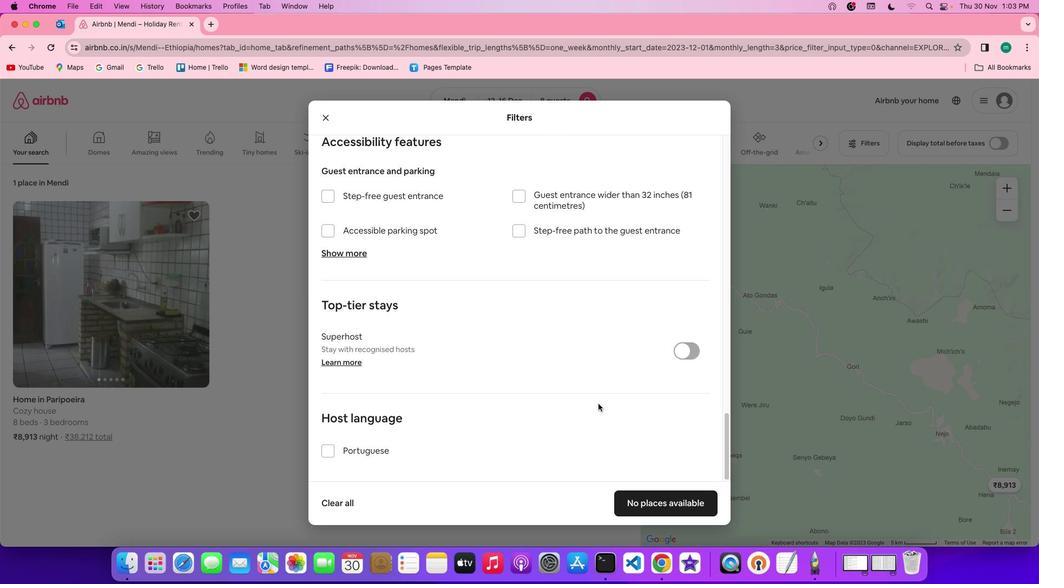 
Action: Mouse moved to (685, 504)
Screenshot: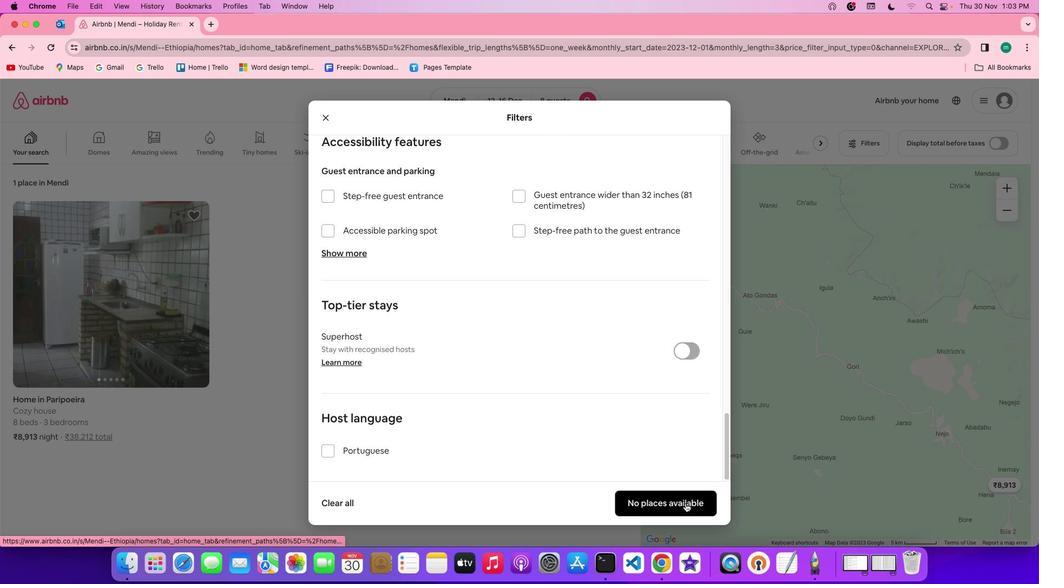 
Action: Mouse pressed left at (685, 504)
Screenshot: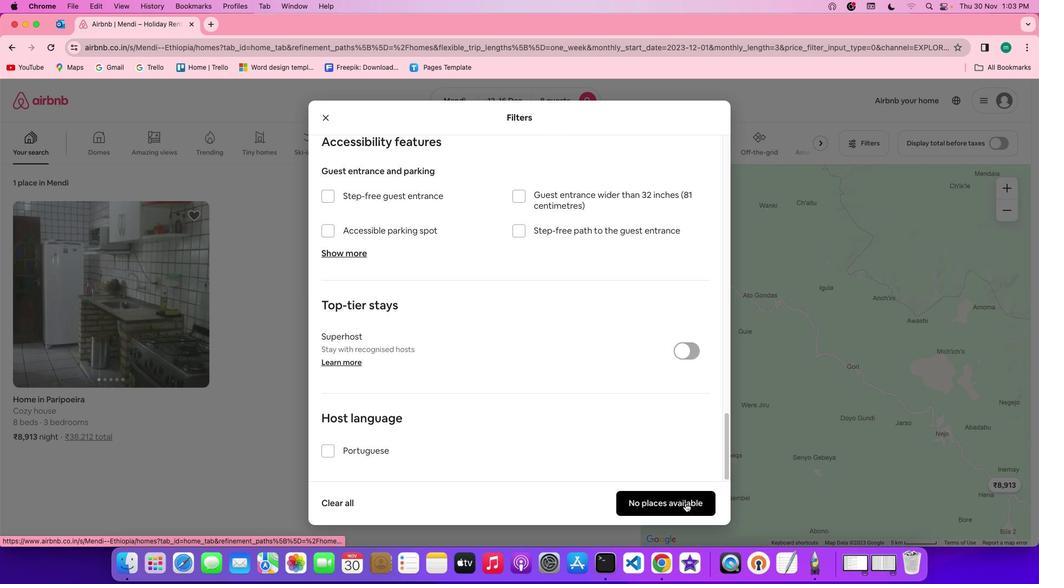
Action: Mouse moved to (317, 259)
Screenshot: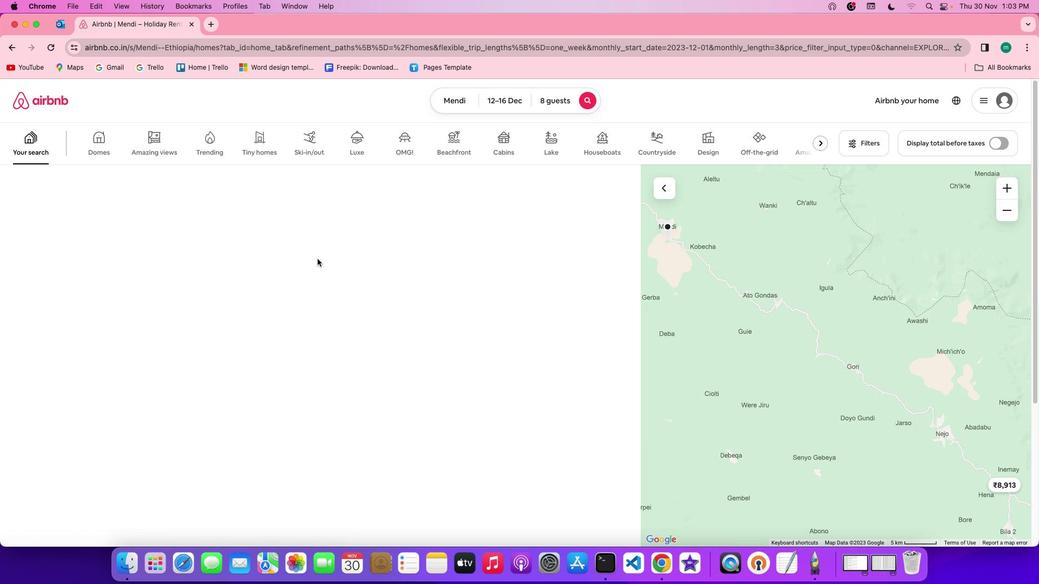 
